 Task: Find connections with filter location Pereira Barreto with filter topic #coacheswith filter profile language Spanish with filter current company ABP Network with filter school Padmashree Dr D. Y. Patil Vidyapeeth with filter industry Electric Power Generation with filter service category Personal Injury Law with filter keywords title Phone Survey Conductor
Action: Mouse moved to (242, 337)
Screenshot: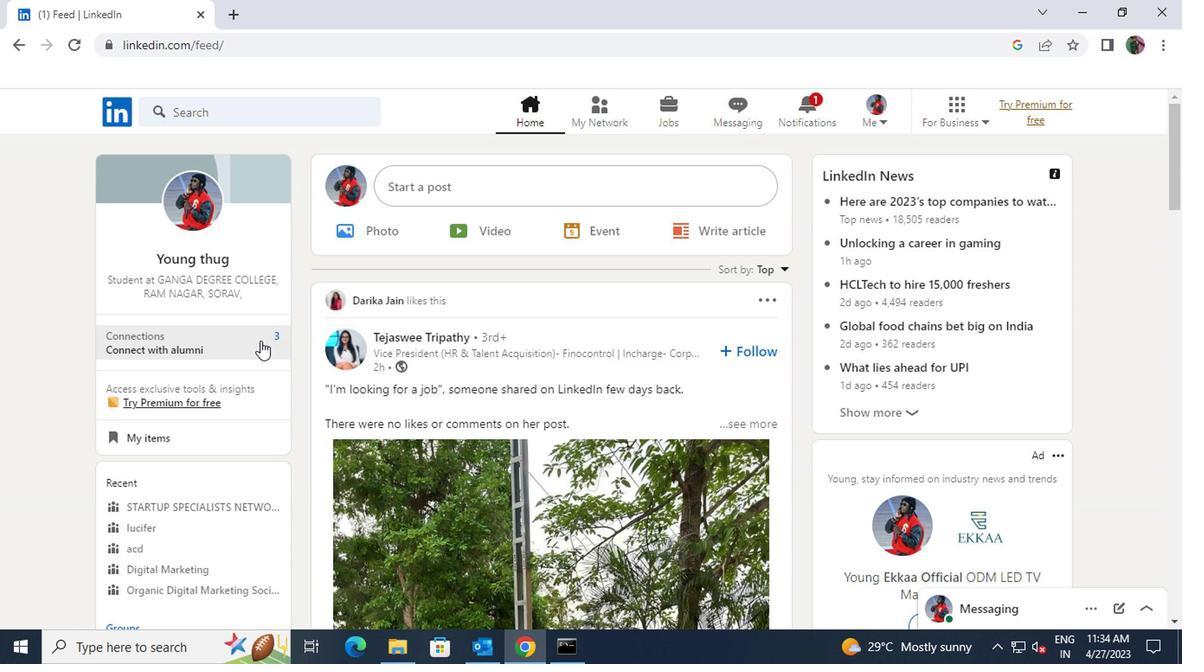 
Action: Mouse pressed left at (242, 337)
Screenshot: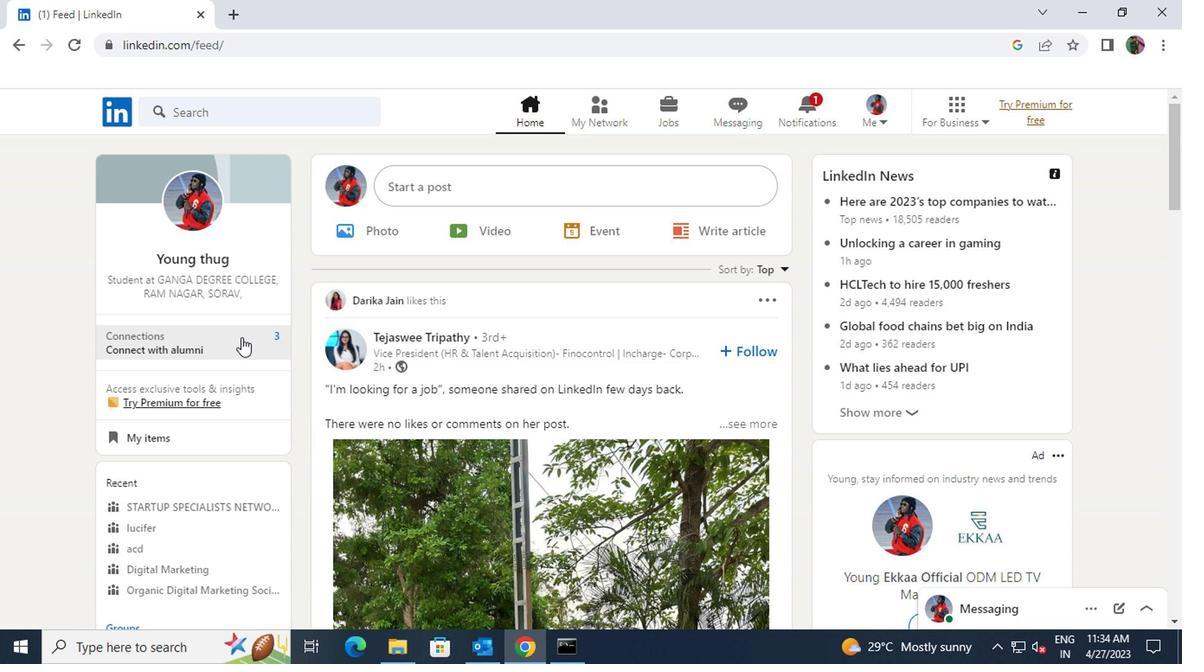 
Action: Mouse moved to (258, 200)
Screenshot: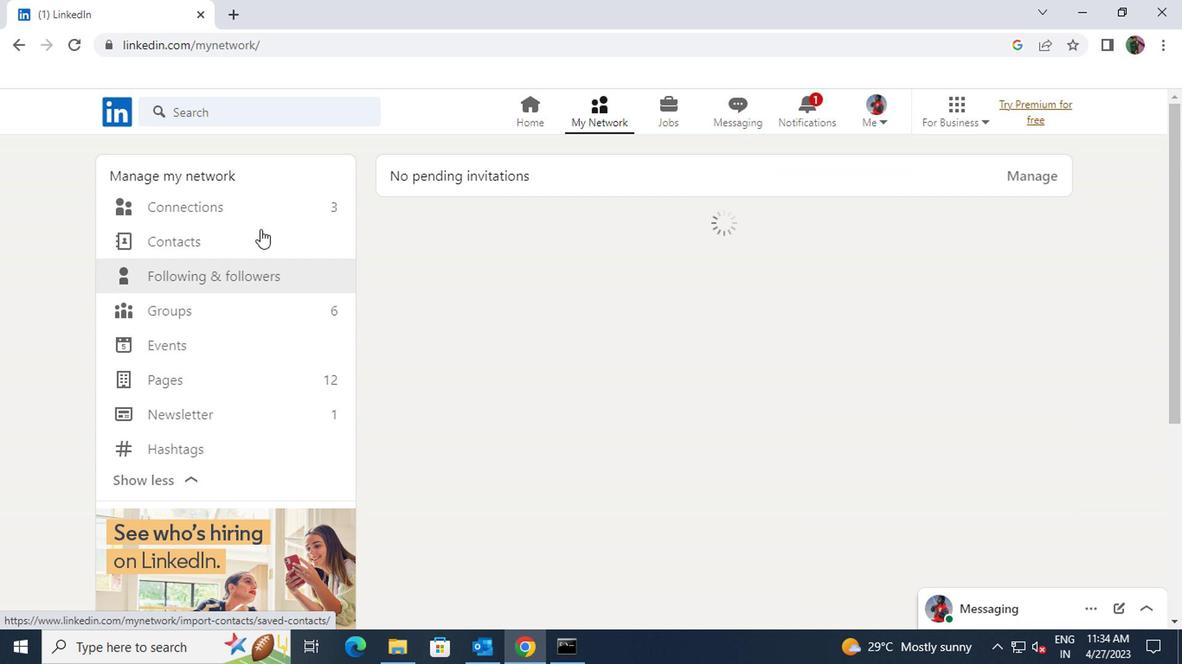 
Action: Mouse pressed left at (258, 200)
Screenshot: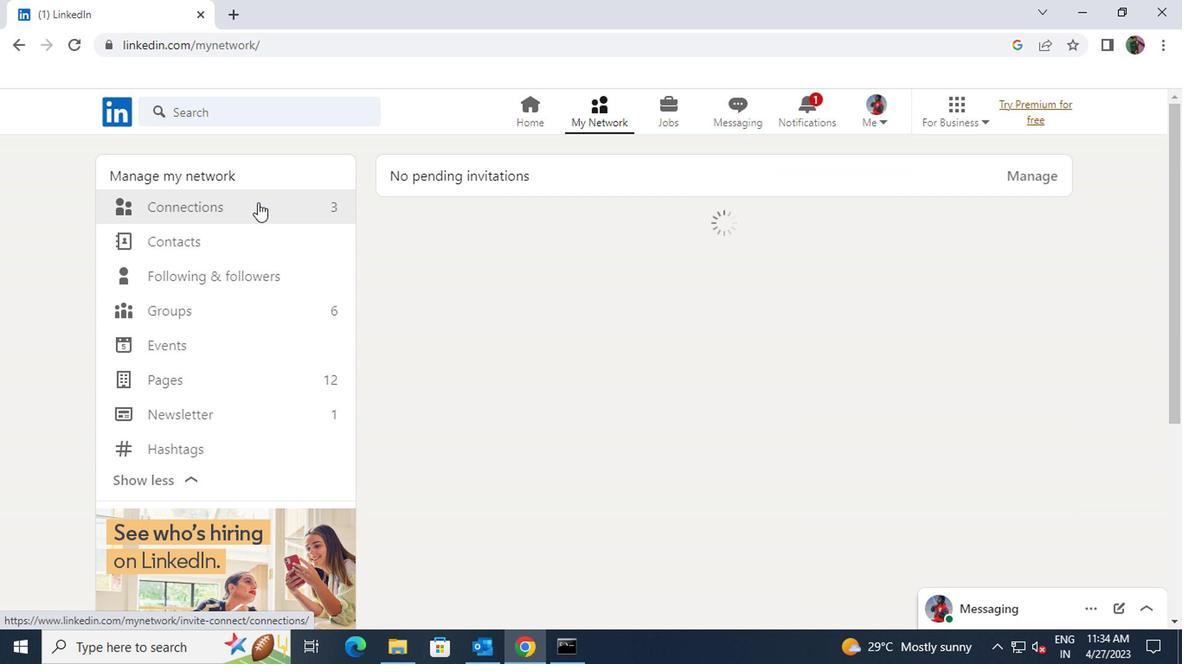 
Action: Mouse moved to (685, 207)
Screenshot: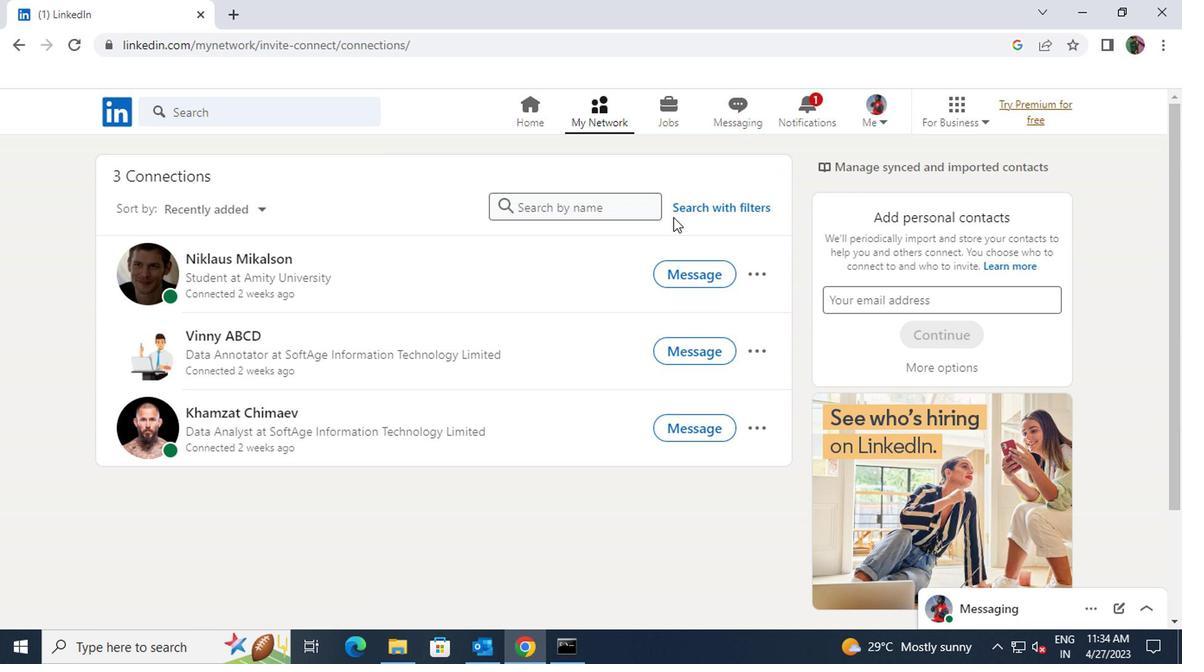 
Action: Mouse pressed left at (685, 207)
Screenshot: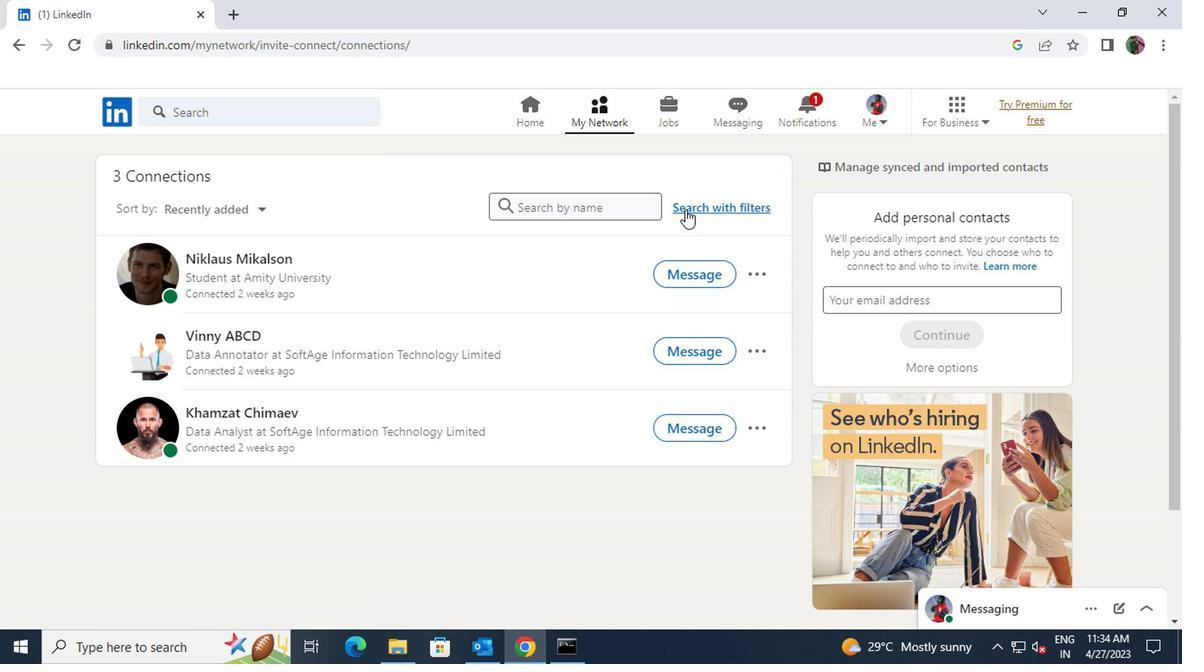 
Action: Mouse moved to (649, 158)
Screenshot: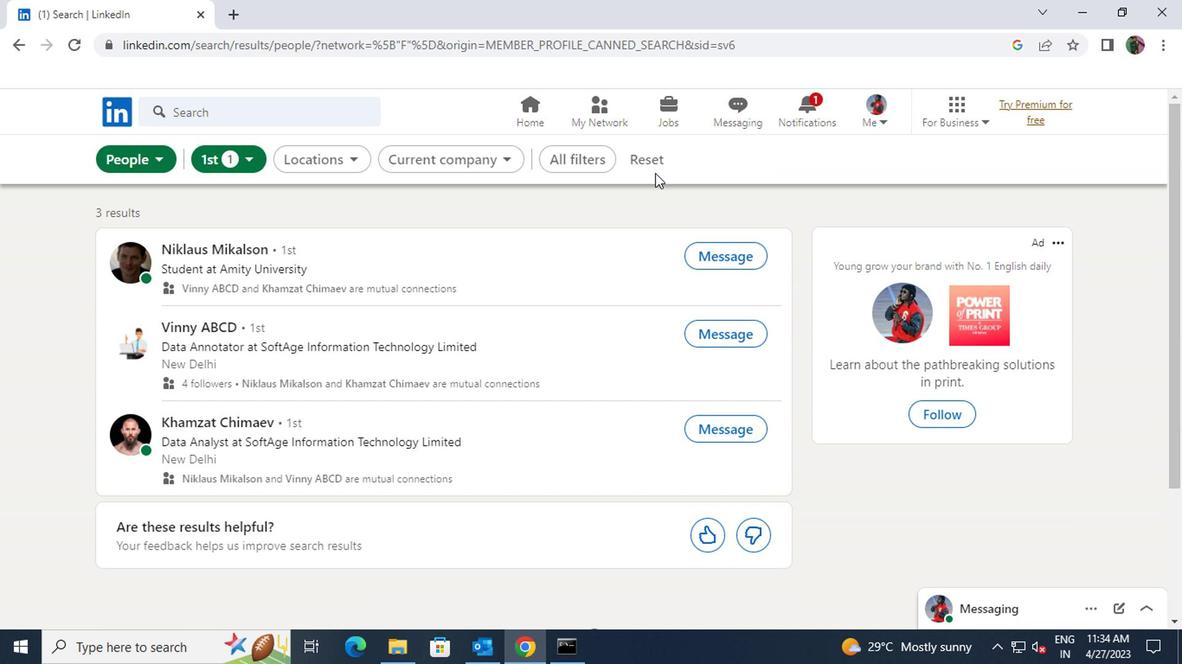 
Action: Mouse pressed left at (649, 158)
Screenshot: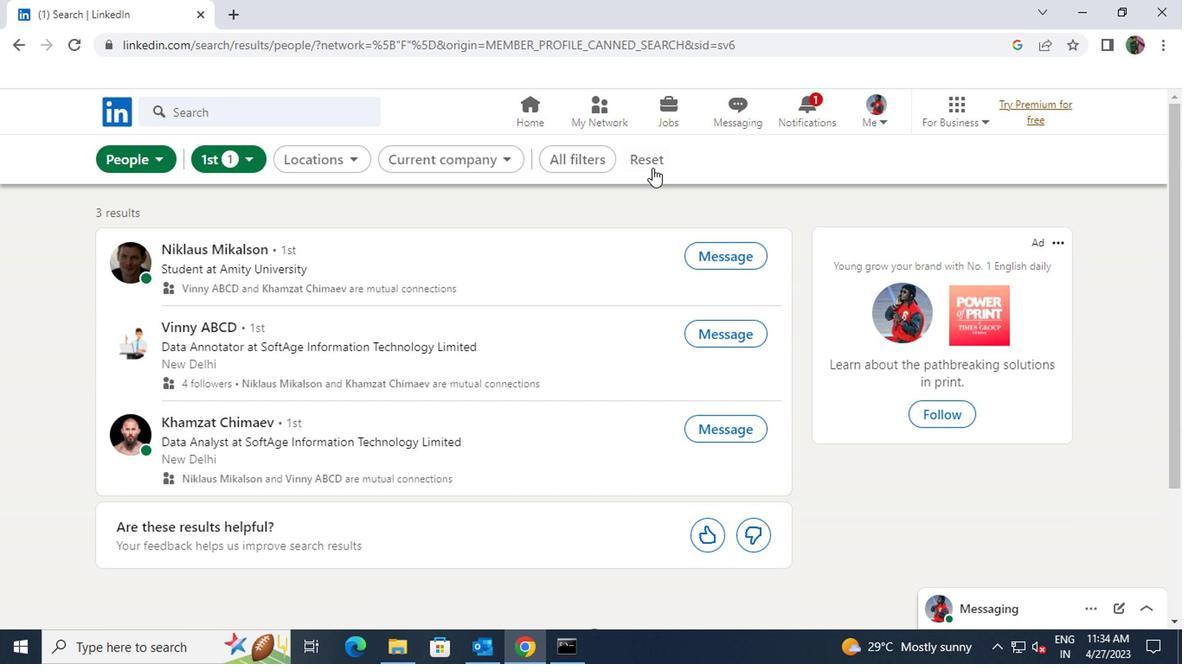 
Action: Mouse moved to (591, 156)
Screenshot: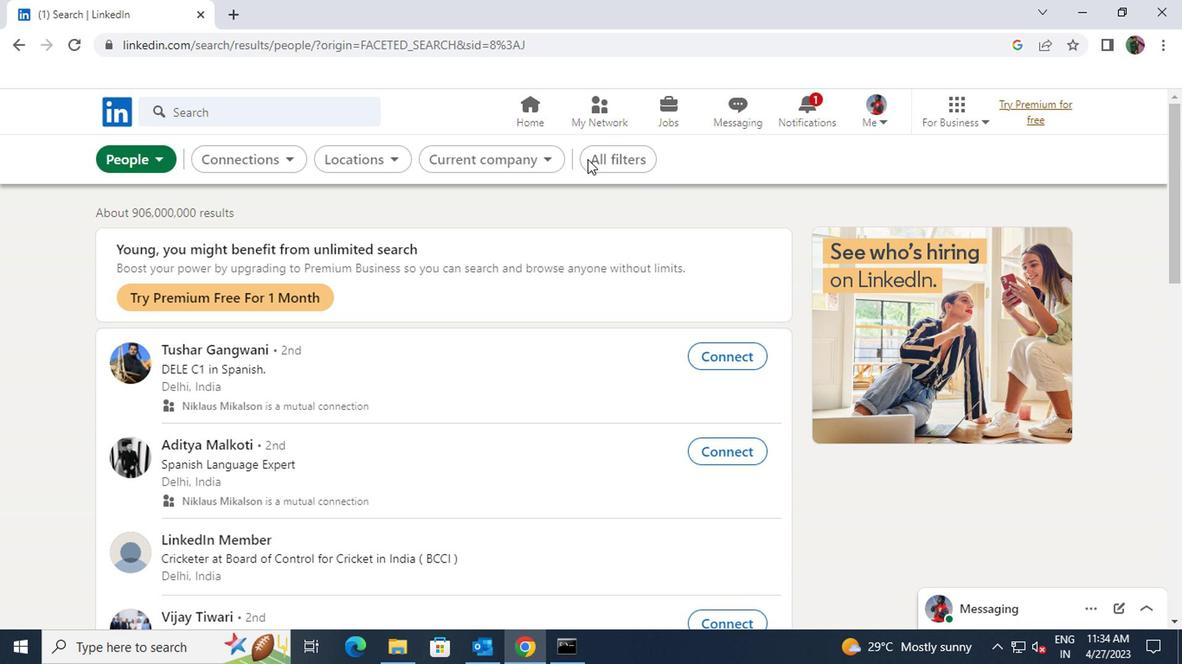 
Action: Mouse pressed left at (591, 156)
Screenshot: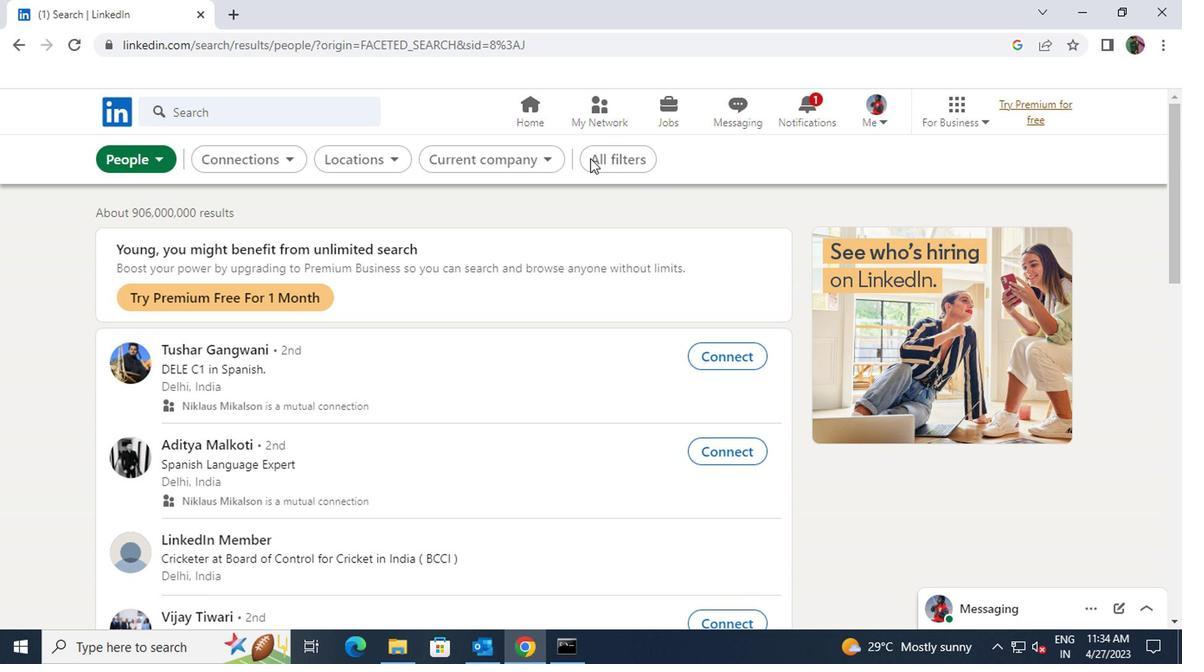 
Action: Mouse moved to (796, 362)
Screenshot: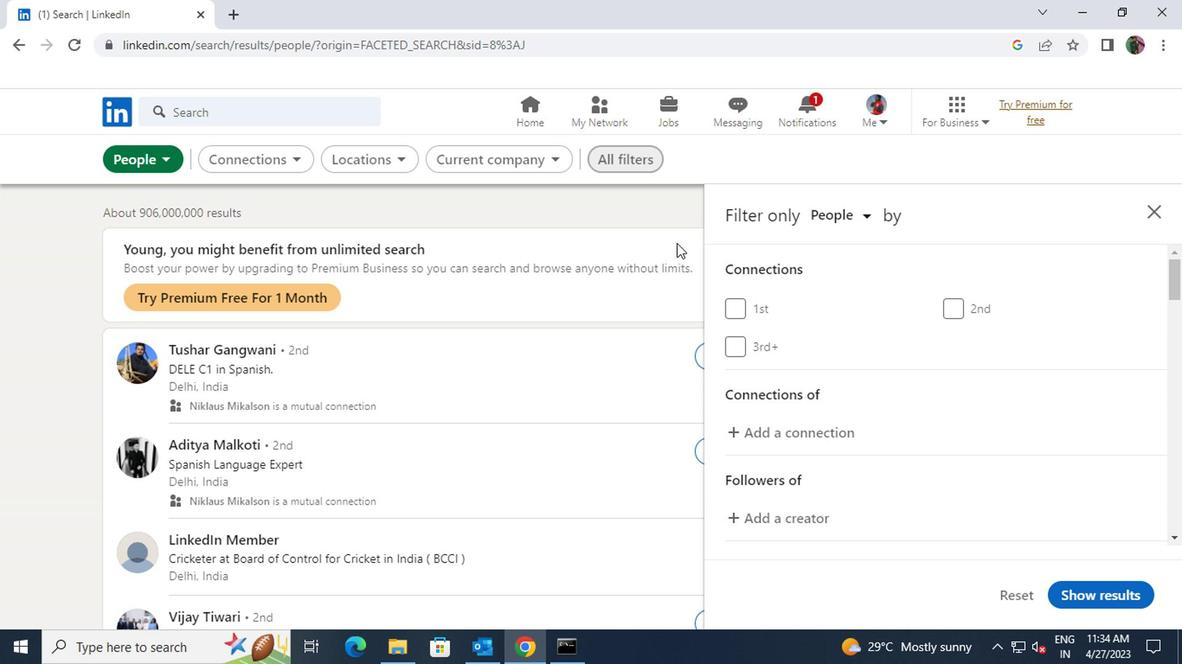 
Action: Mouse scrolled (796, 362) with delta (0, 0)
Screenshot: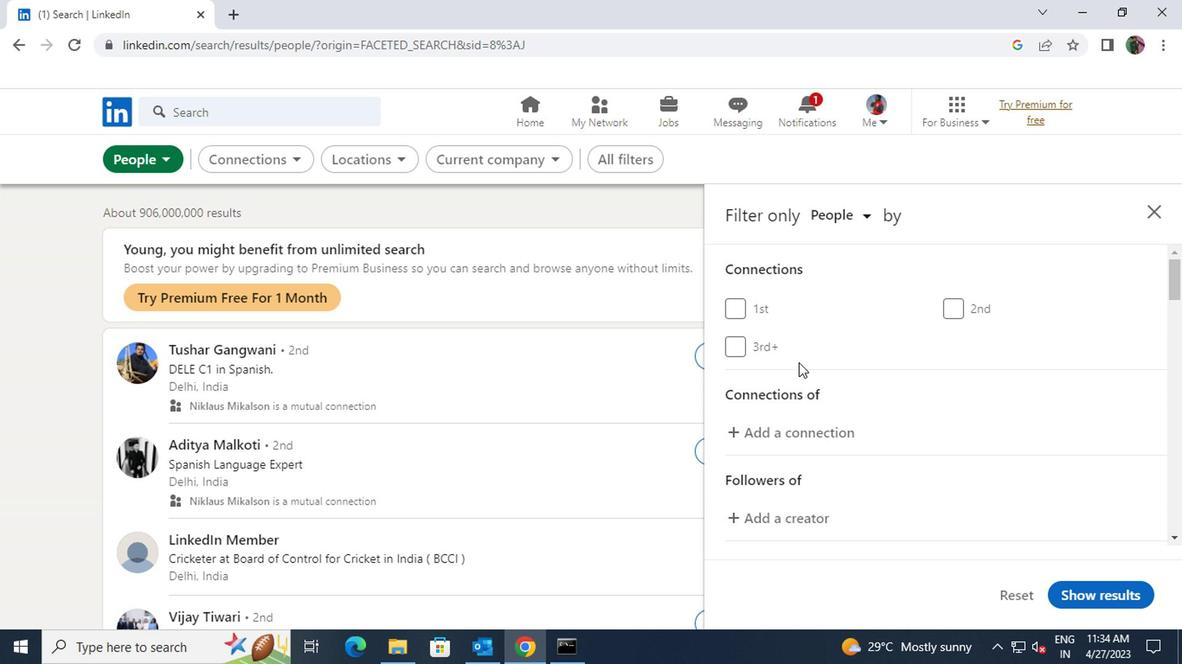 
Action: Mouse scrolled (796, 362) with delta (0, 0)
Screenshot: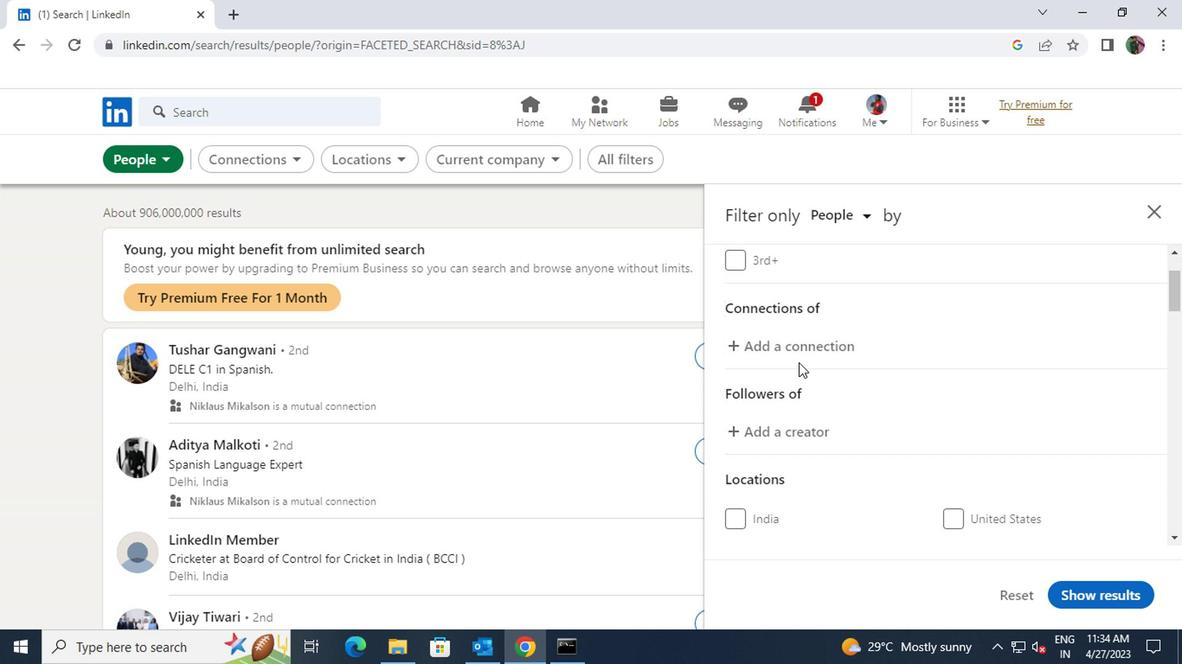 
Action: Mouse scrolled (796, 362) with delta (0, 0)
Screenshot: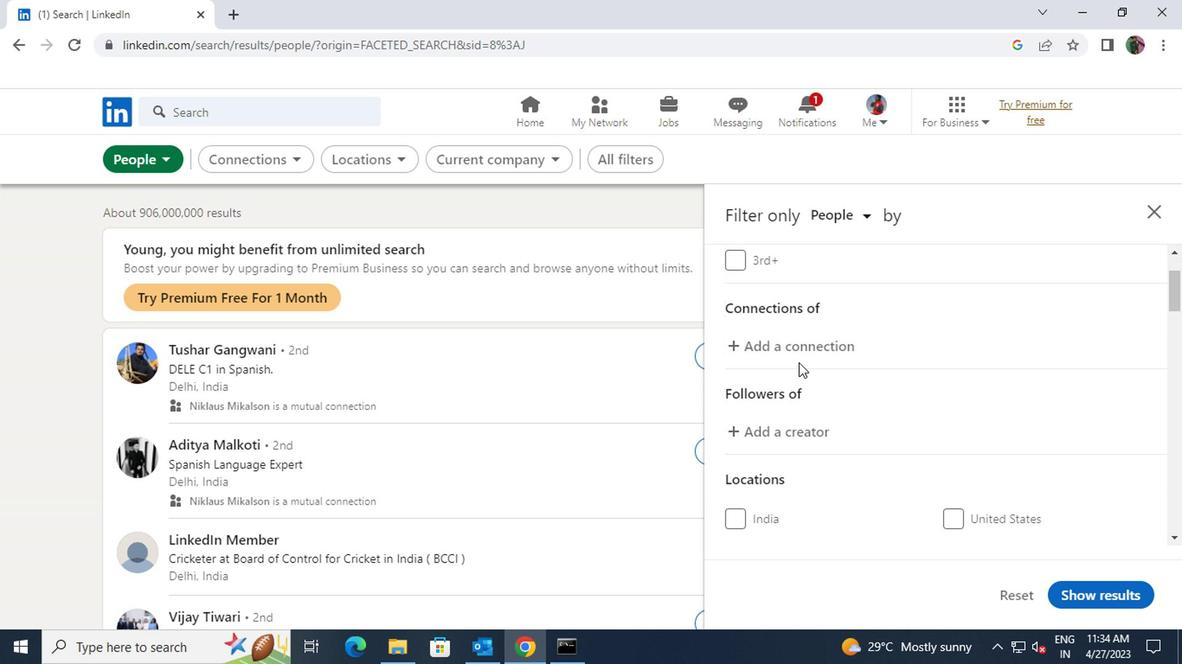 
Action: Mouse moved to (975, 417)
Screenshot: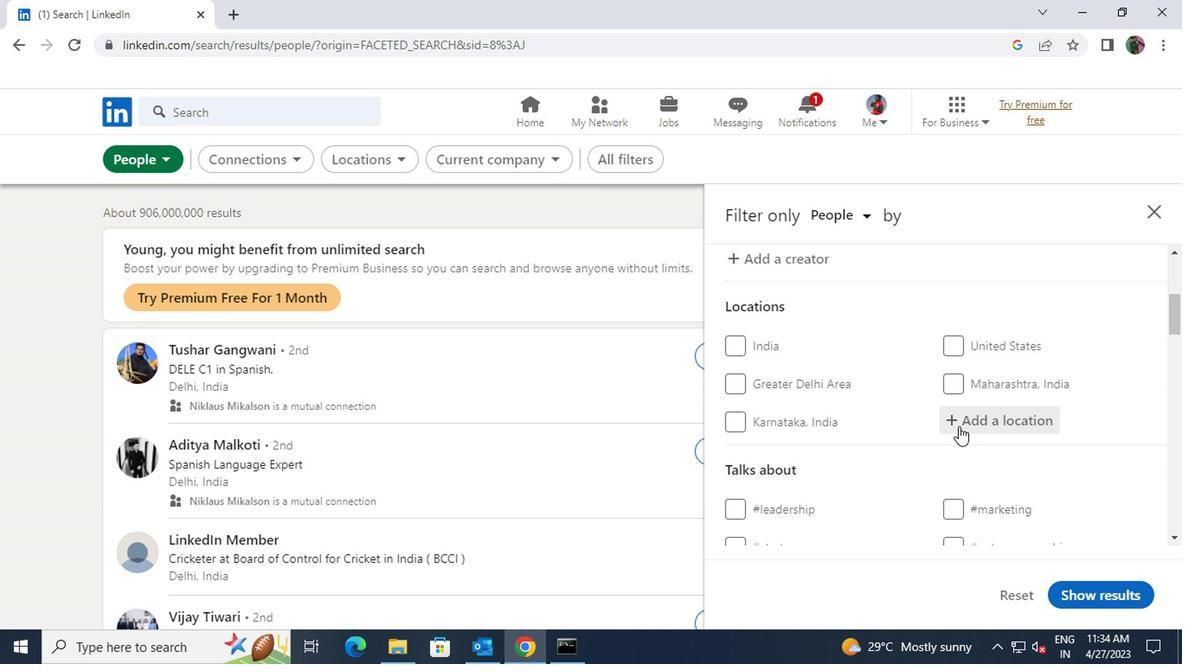 
Action: Mouse pressed left at (975, 417)
Screenshot: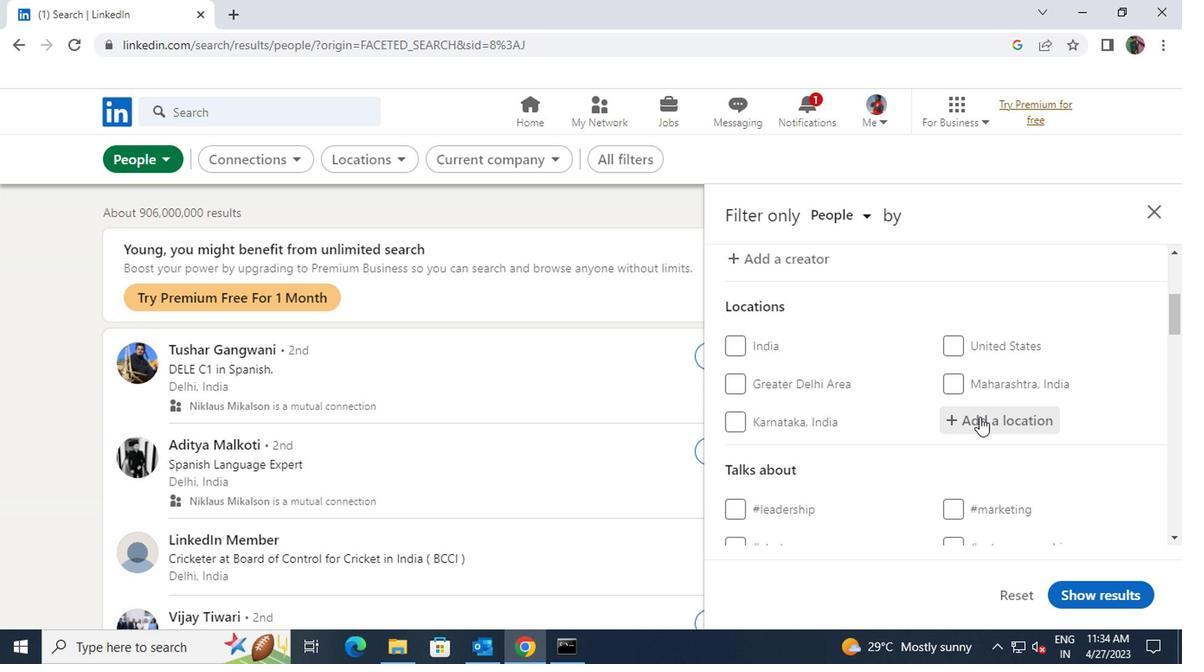 
Action: Mouse moved to (976, 417)
Screenshot: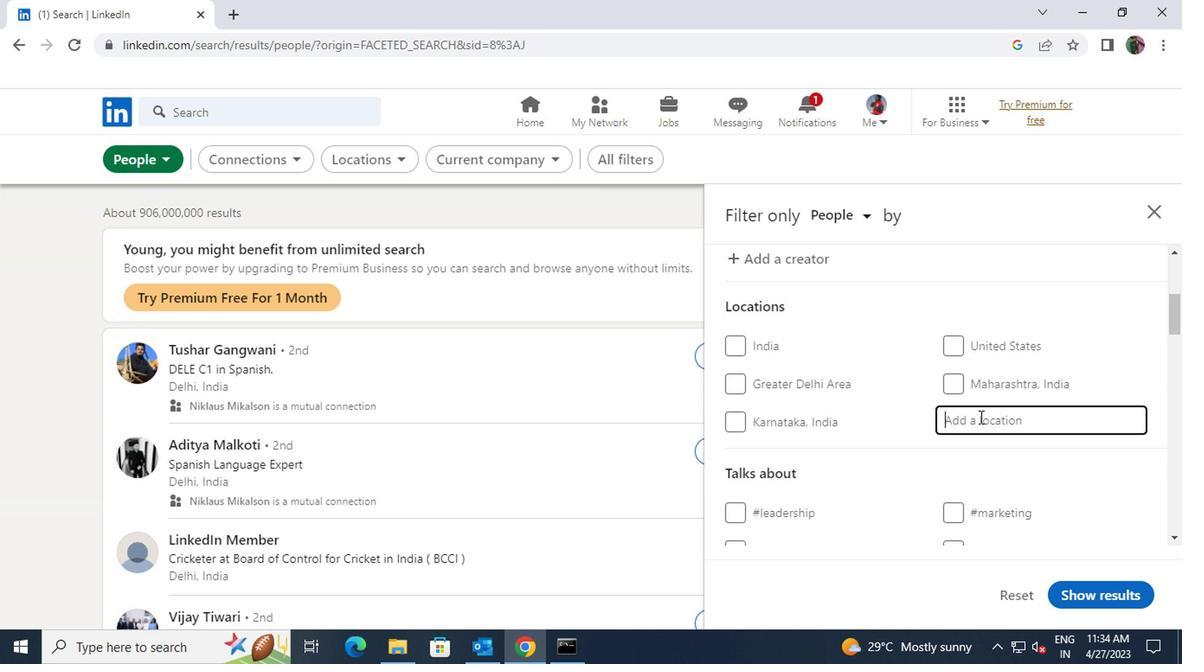 
Action: Key pressed <Key.shift>PERE
Screenshot: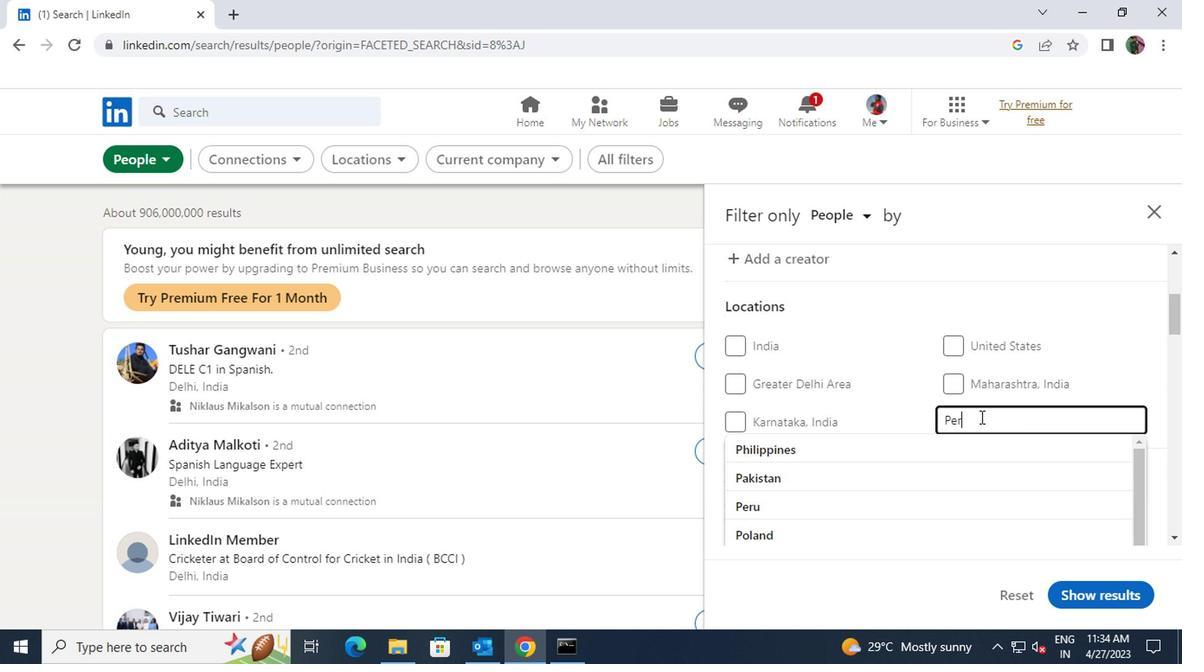 
Action: Mouse moved to (970, 450)
Screenshot: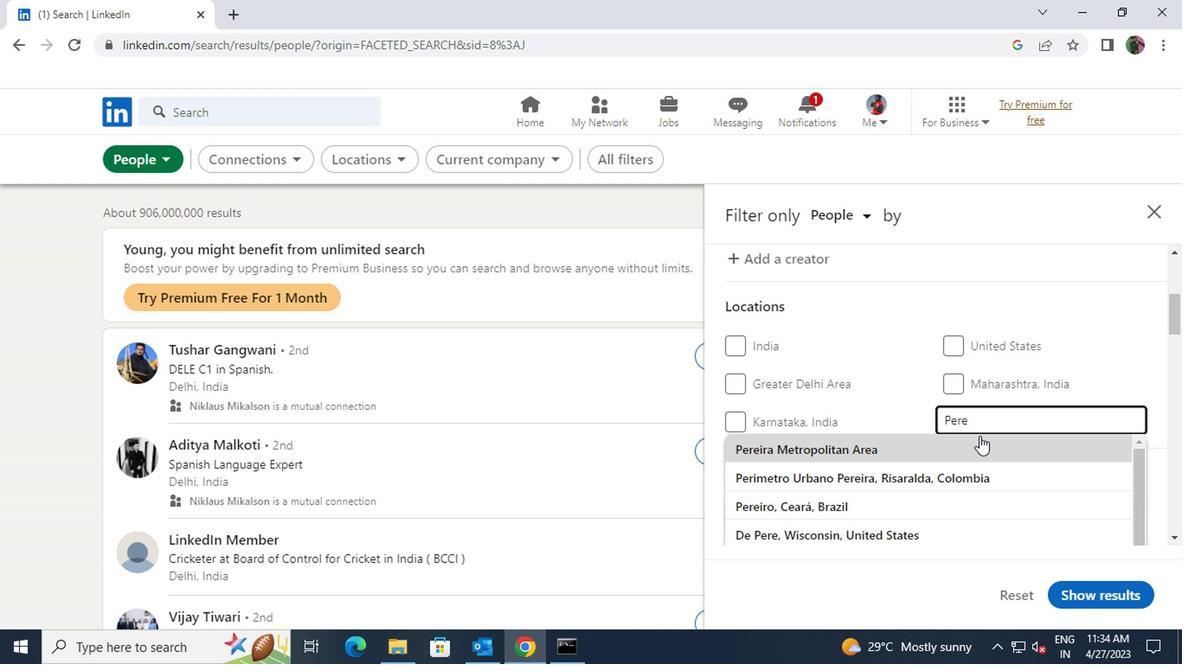 
Action: Mouse pressed left at (970, 450)
Screenshot: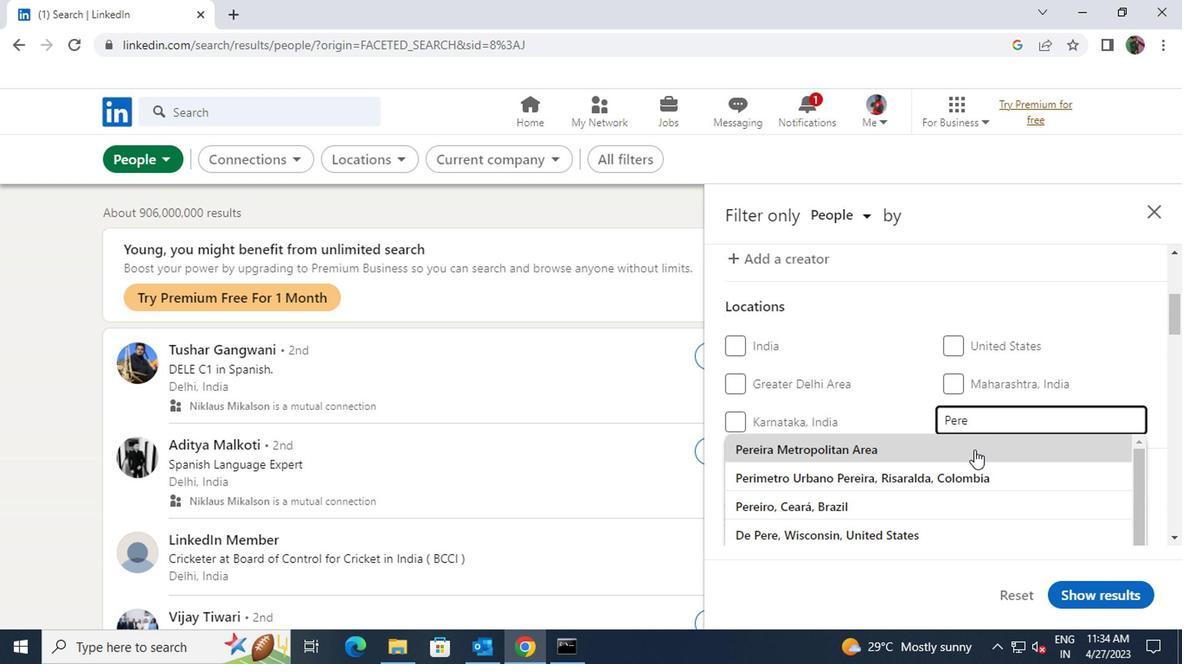 
Action: Mouse scrolled (970, 450) with delta (0, 0)
Screenshot: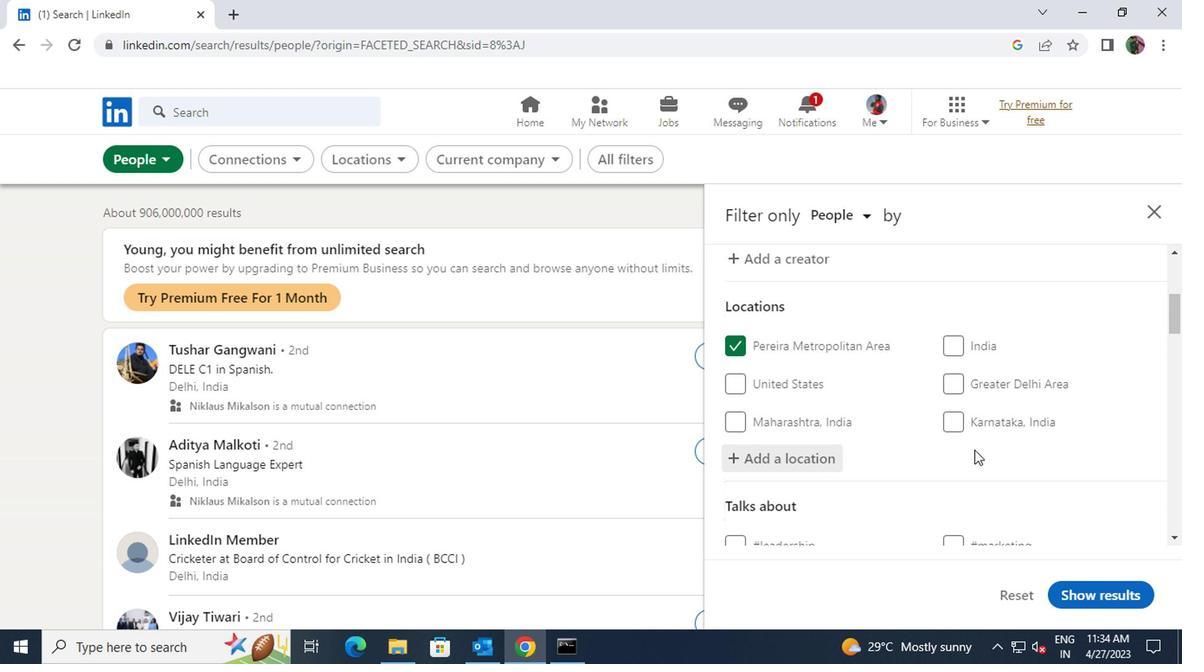 
Action: Mouse scrolled (970, 450) with delta (0, 0)
Screenshot: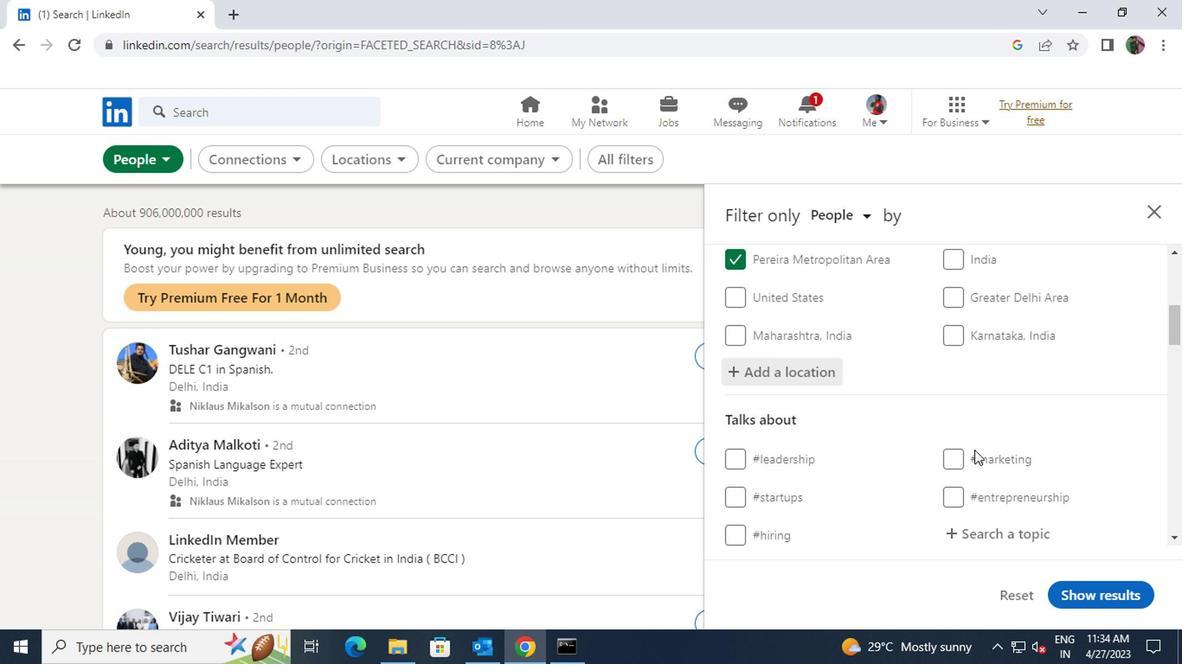 
Action: Mouse pressed left at (970, 450)
Screenshot: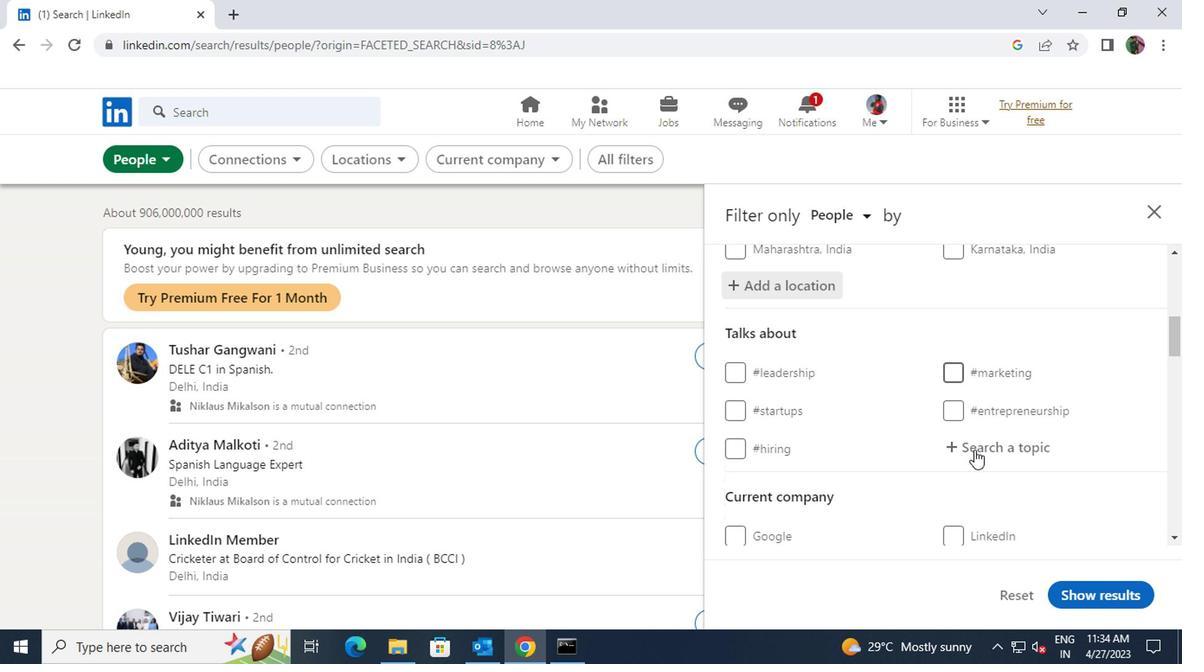 
Action: Key pressed <Key.shift><Key.shift><Key.shift>#<Key.shift>COACHESWITH
Screenshot: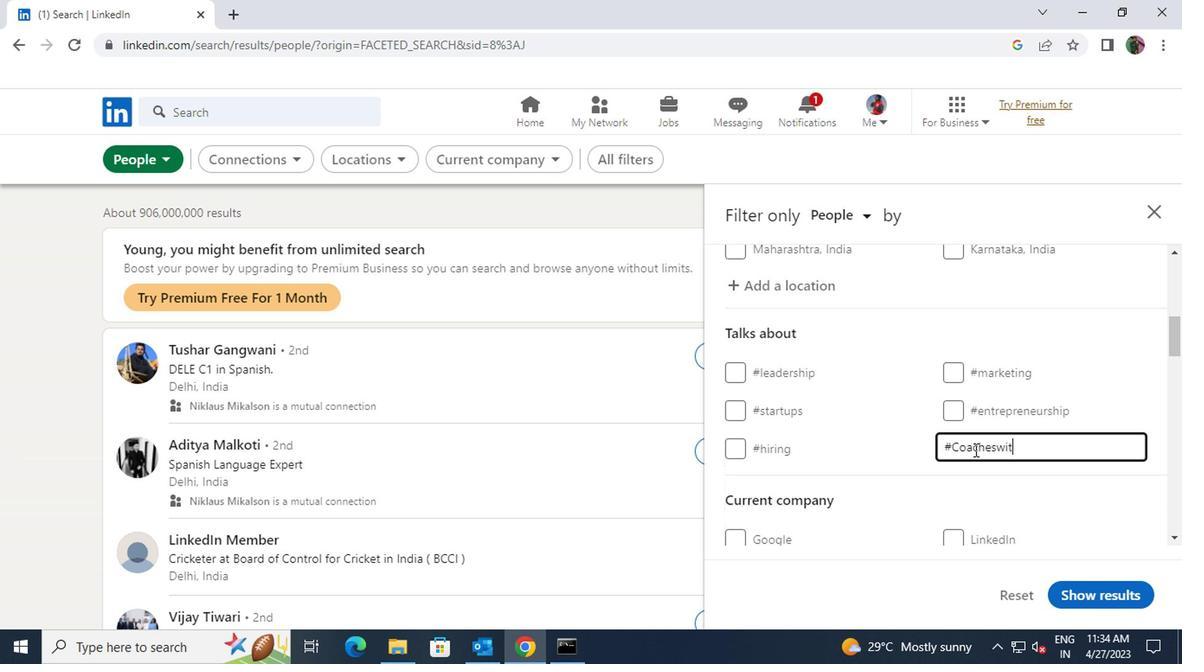 
Action: Mouse scrolled (970, 450) with delta (0, 0)
Screenshot: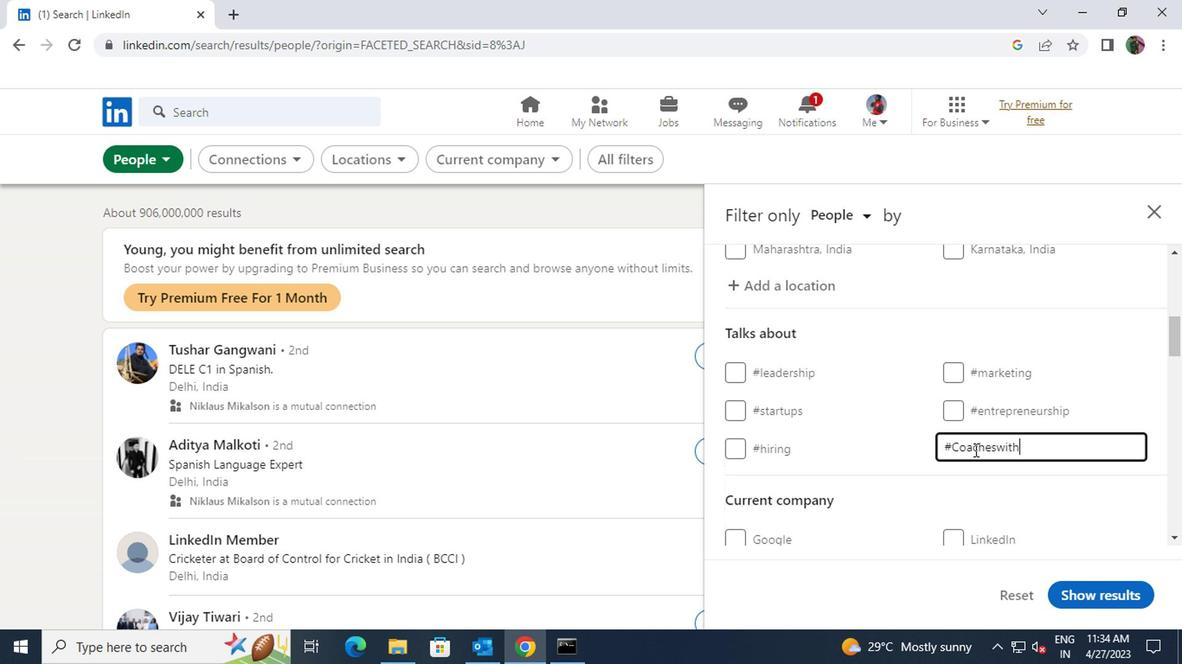 
Action: Mouse scrolled (970, 450) with delta (0, 0)
Screenshot: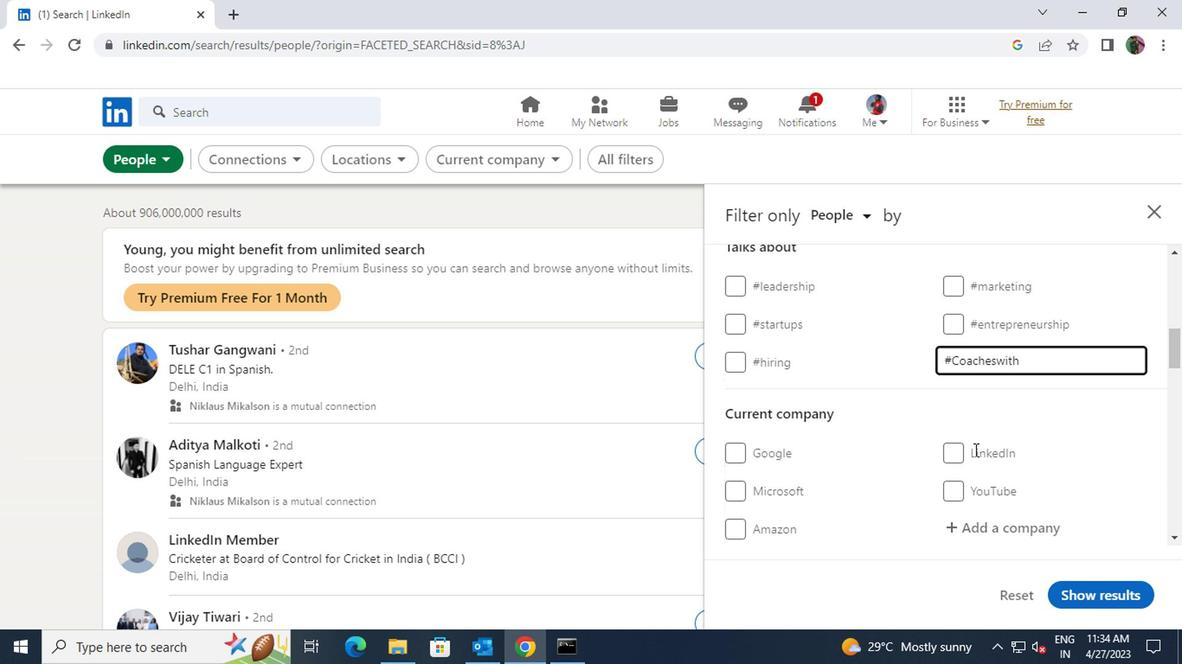 
Action: Mouse moved to (970, 445)
Screenshot: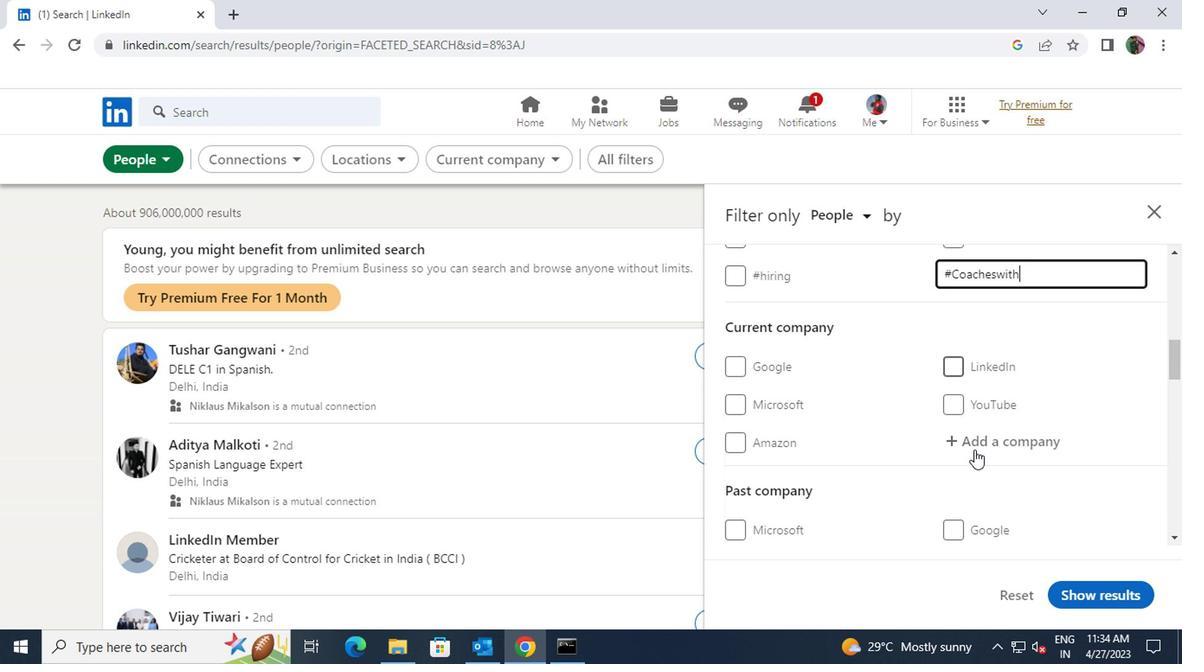 
Action: Mouse pressed left at (970, 445)
Screenshot: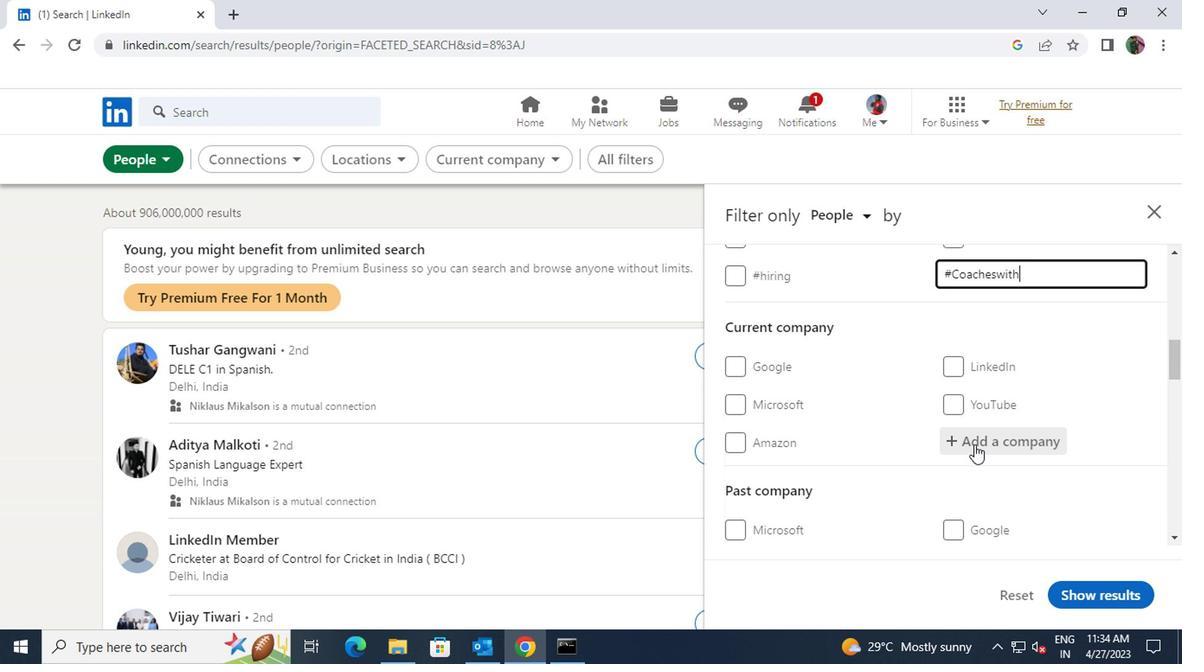 
Action: Key pressed <Key.shift>ABP
Screenshot: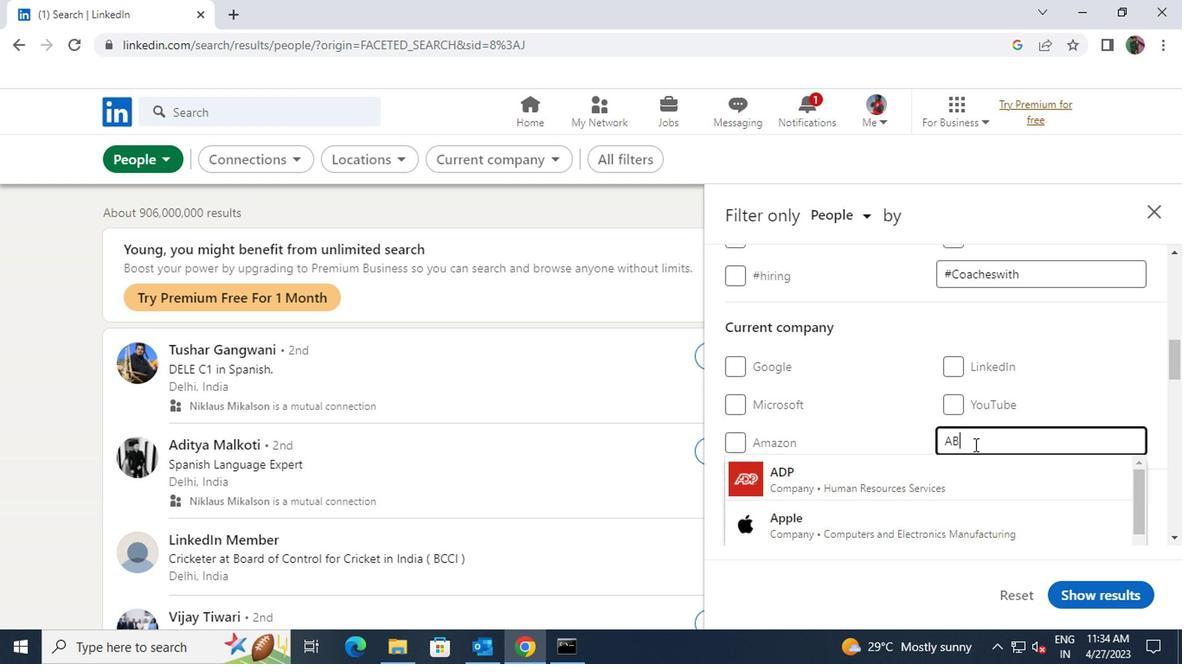 
Action: Mouse moved to (958, 487)
Screenshot: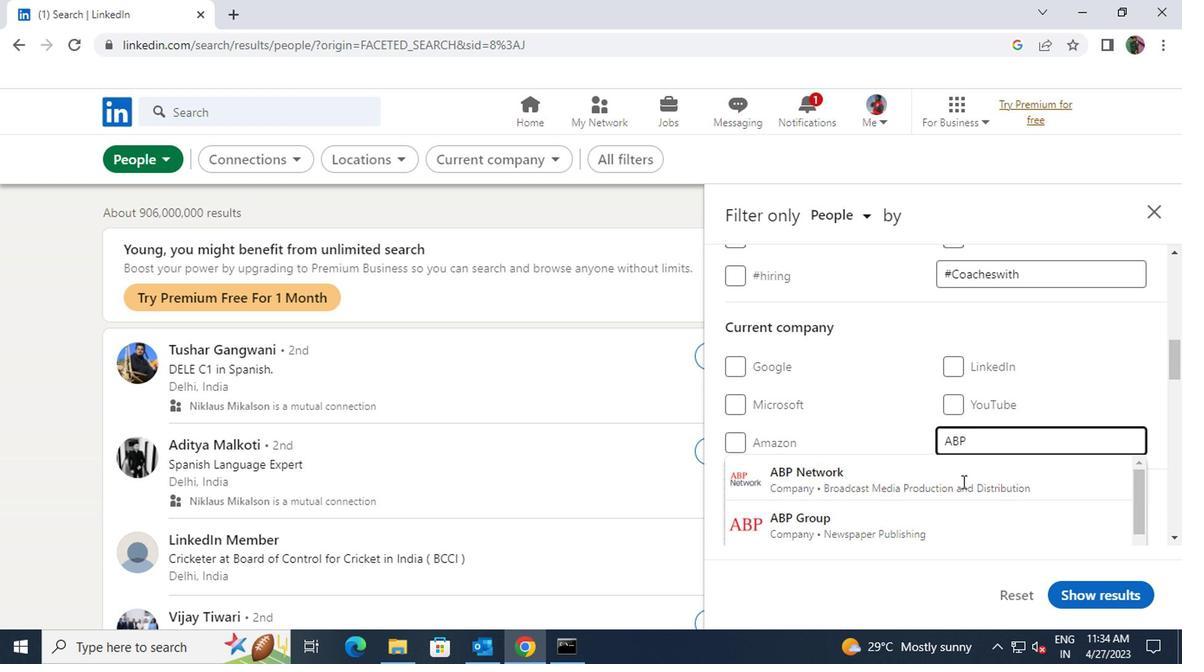 
Action: Mouse pressed left at (958, 487)
Screenshot: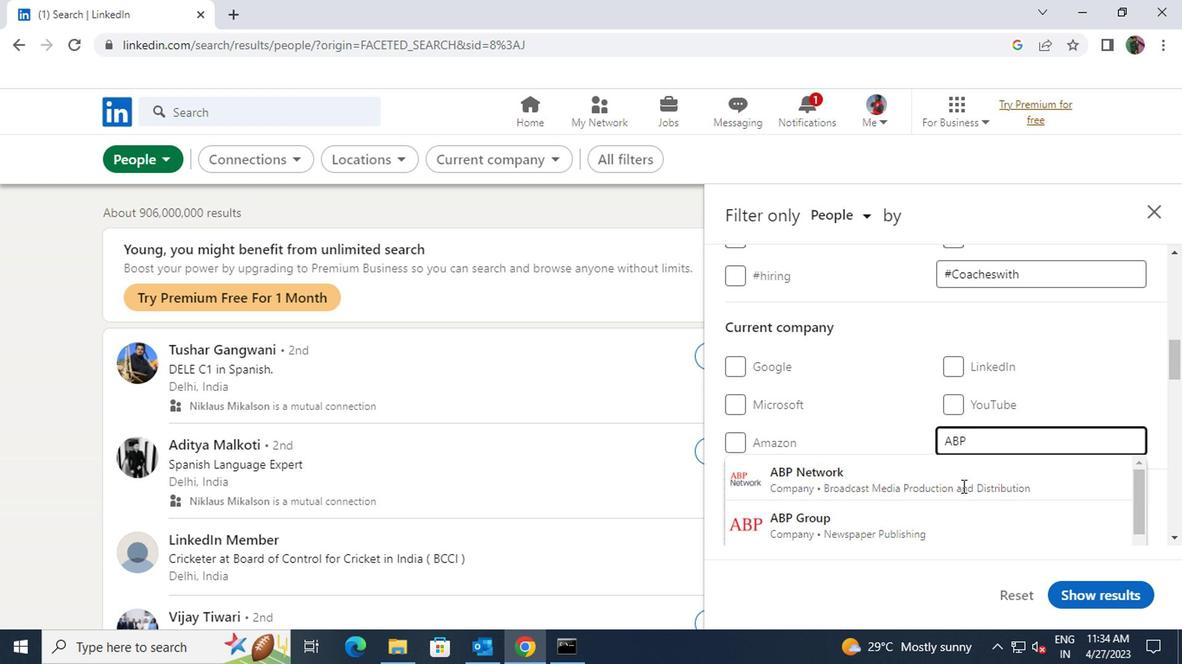 
Action: Mouse scrolled (958, 486) with delta (0, -1)
Screenshot: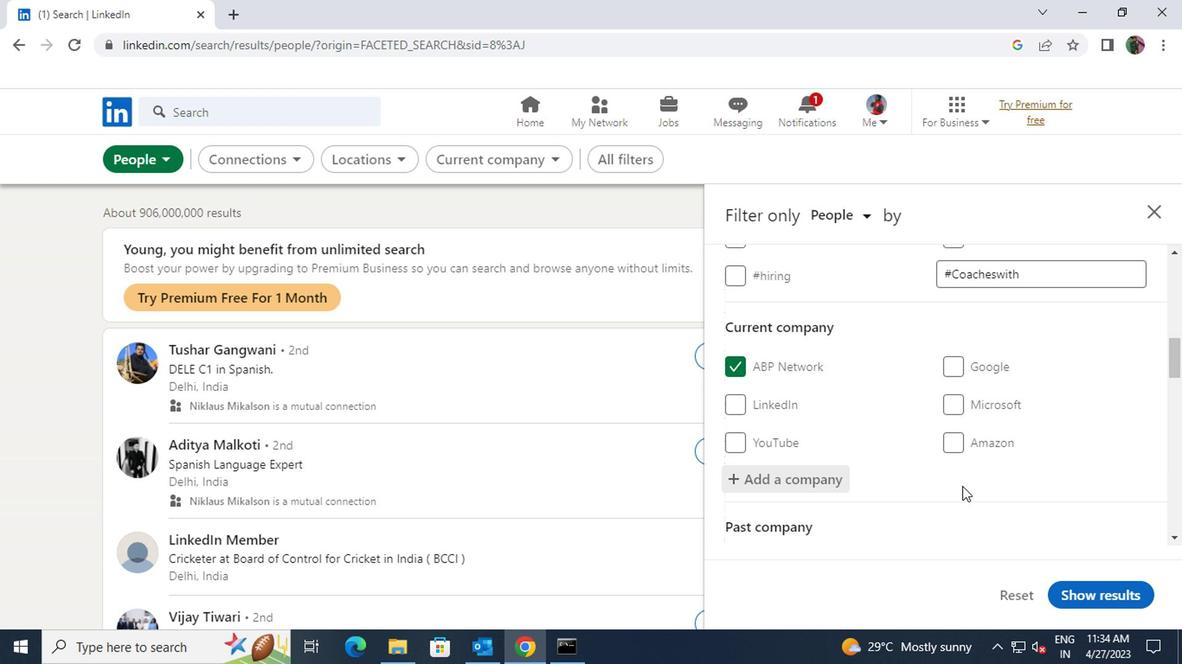 
Action: Mouse scrolled (958, 486) with delta (0, -1)
Screenshot: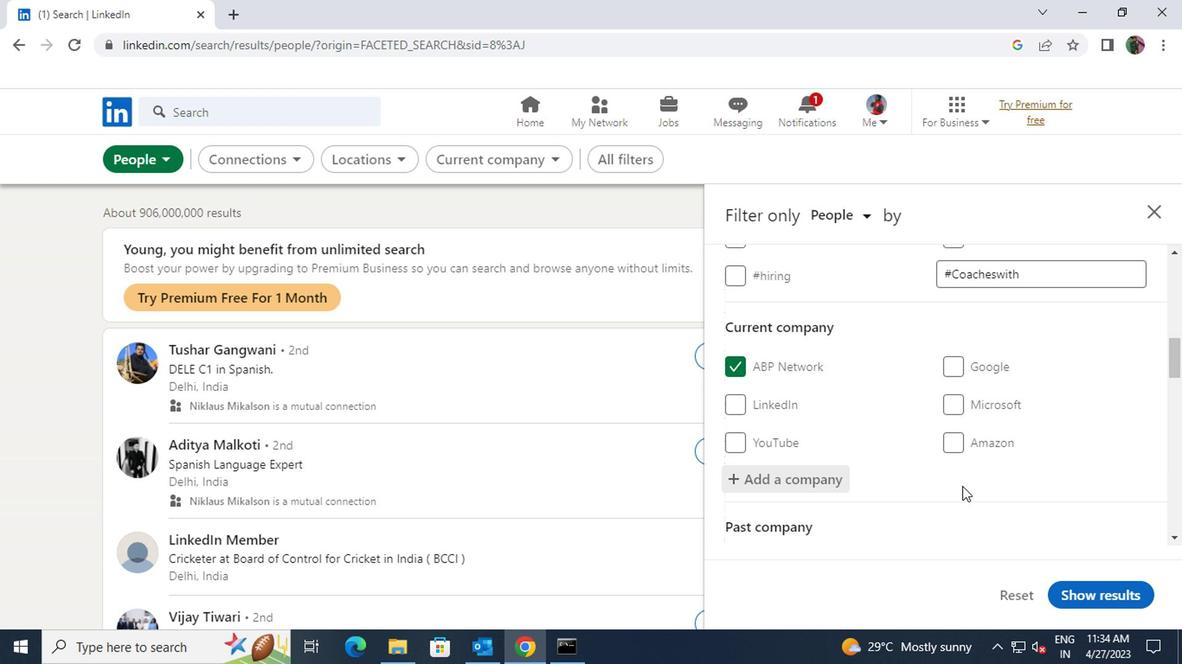 
Action: Mouse scrolled (958, 486) with delta (0, -1)
Screenshot: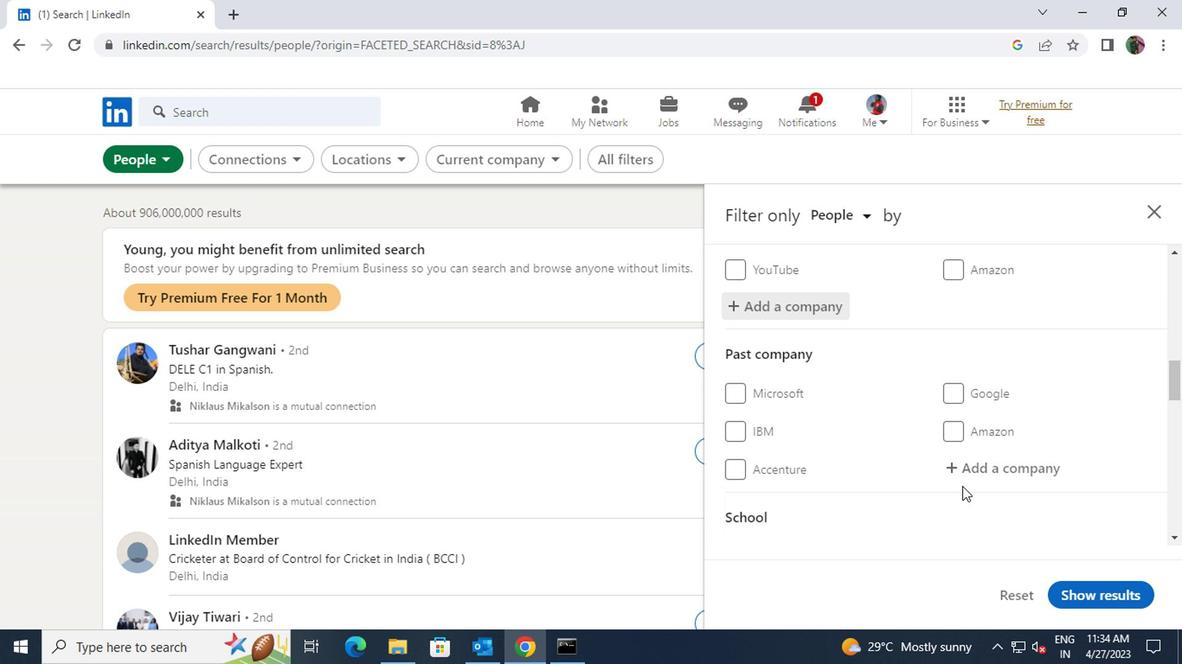 
Action: Mouse scrolled (958, 486) with delta (0, -1)
Screenshot: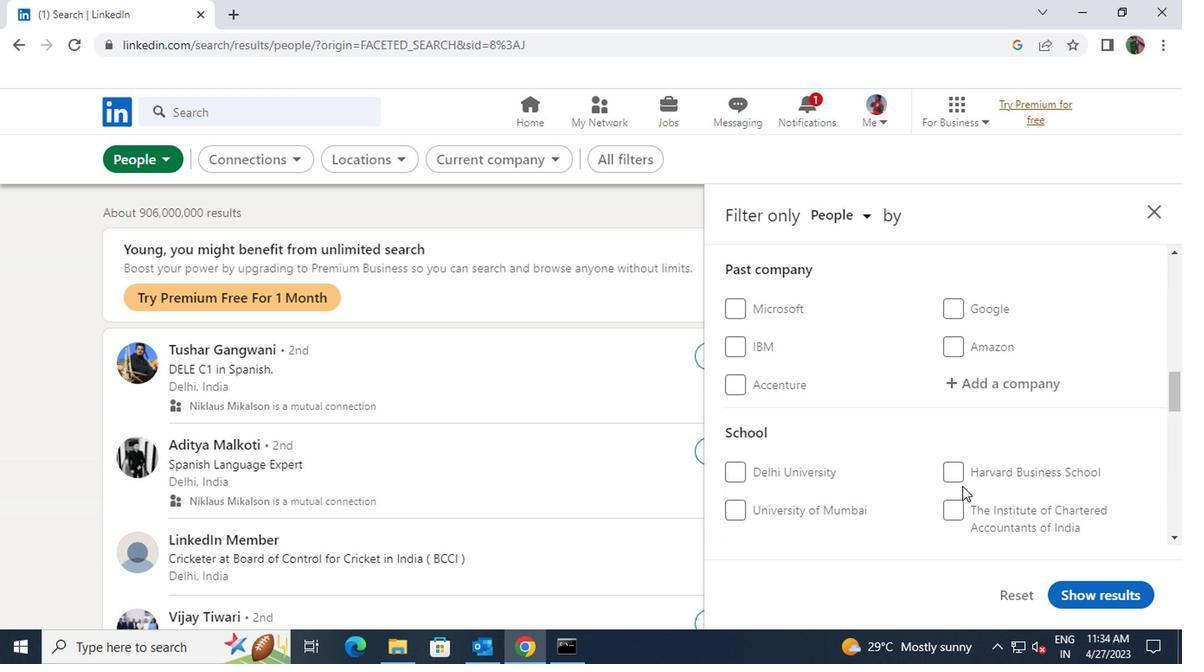 
Action: Mouse moved to (958, 479)
Screenshot: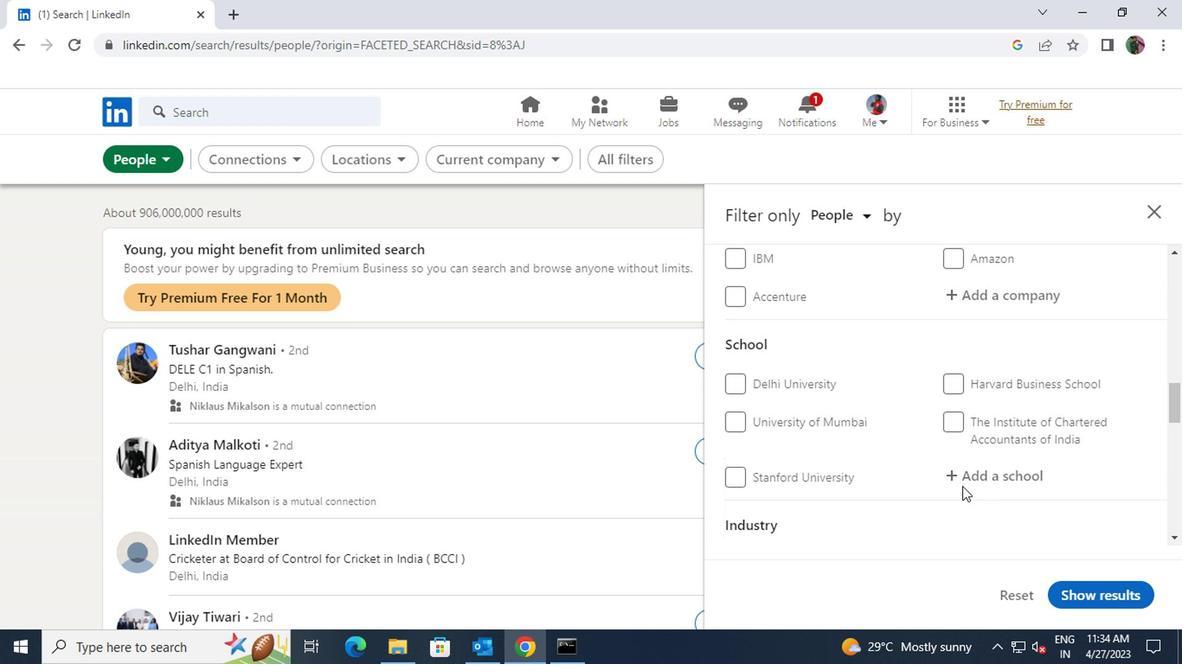 
Action: Mouse pressed left at (958, 479)
Screenshot: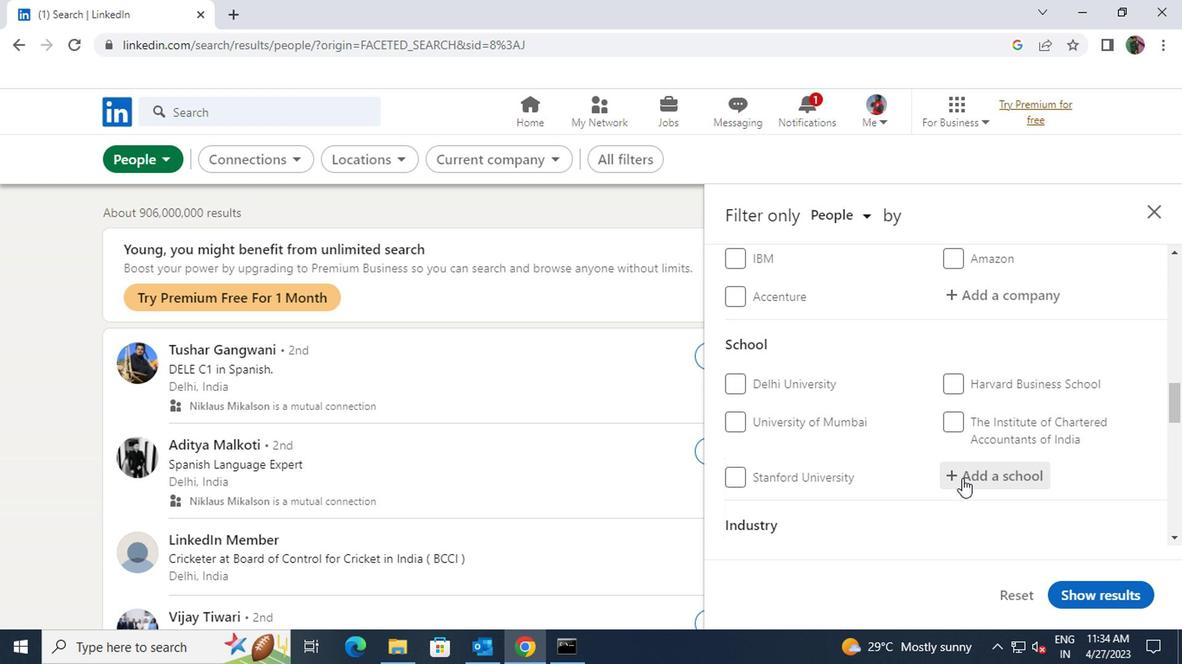 
Action: Key pressed <Key.shift>PADM
Screenshot: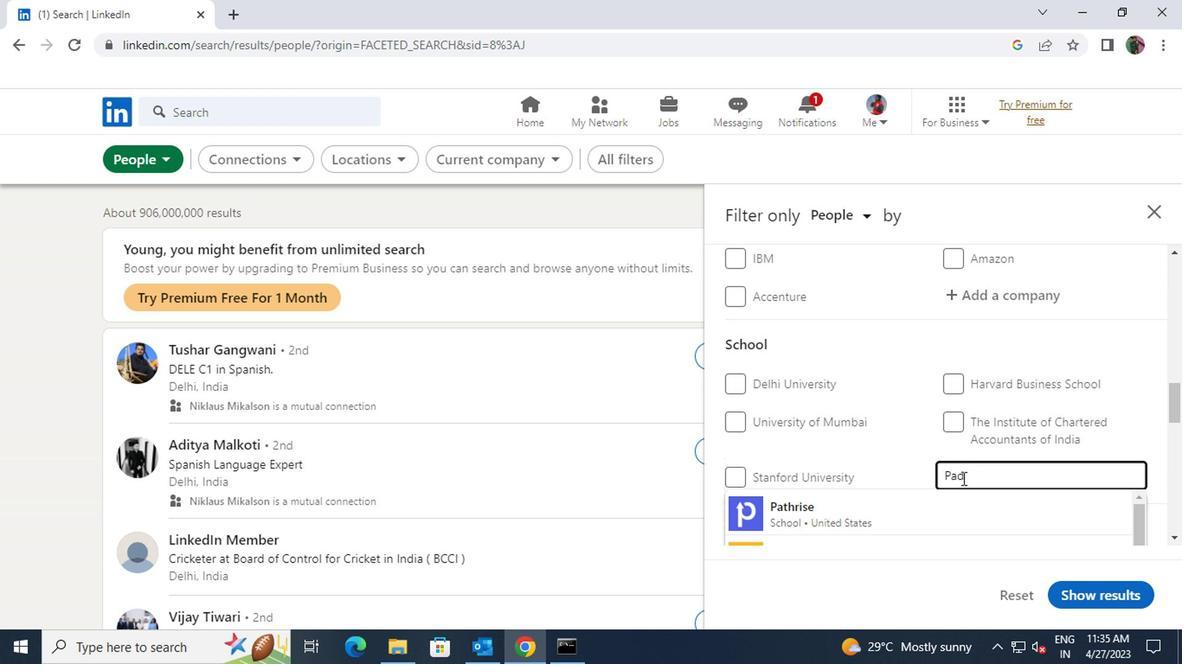 
Action: Mouse moved to (946, 503)
Screenshot: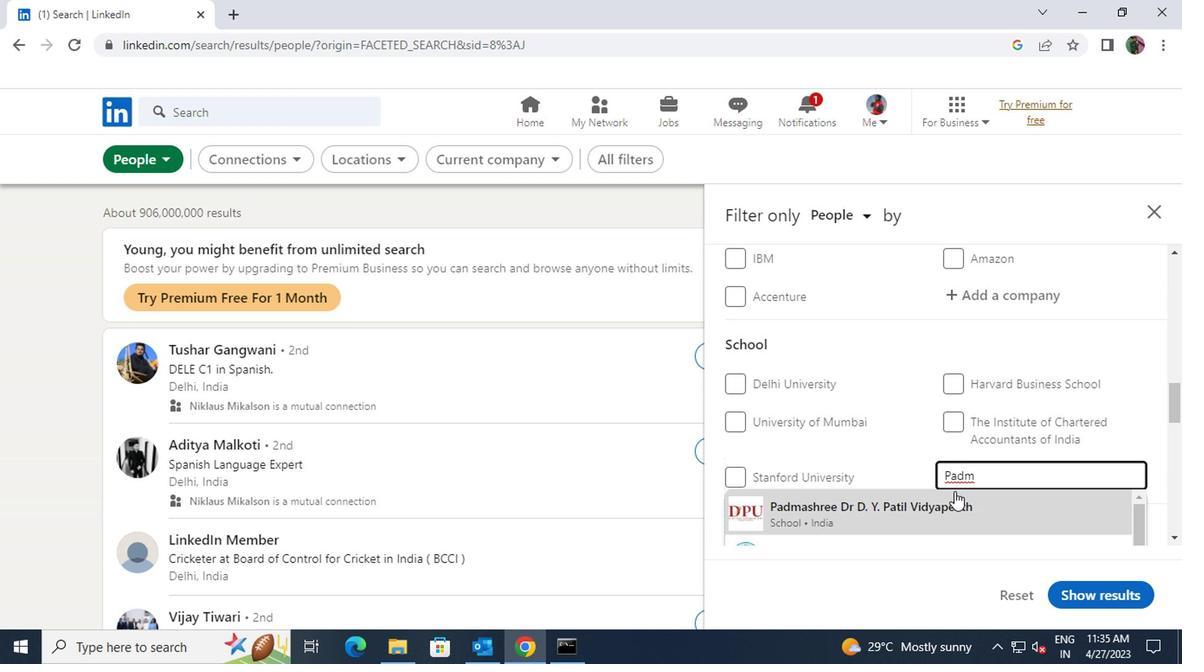
Action: Mouse pressed left at (946, 503)
Screenshot: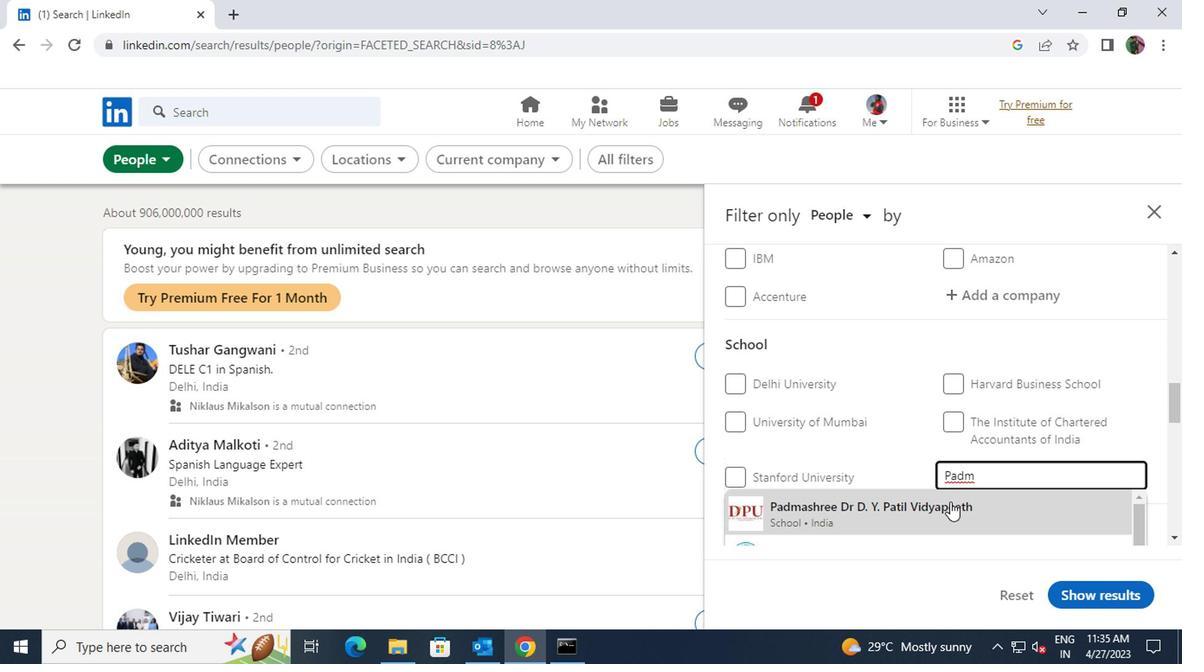 
Action: Mouse scrolled (946, 502) with delta (0, 0)
Screenshot: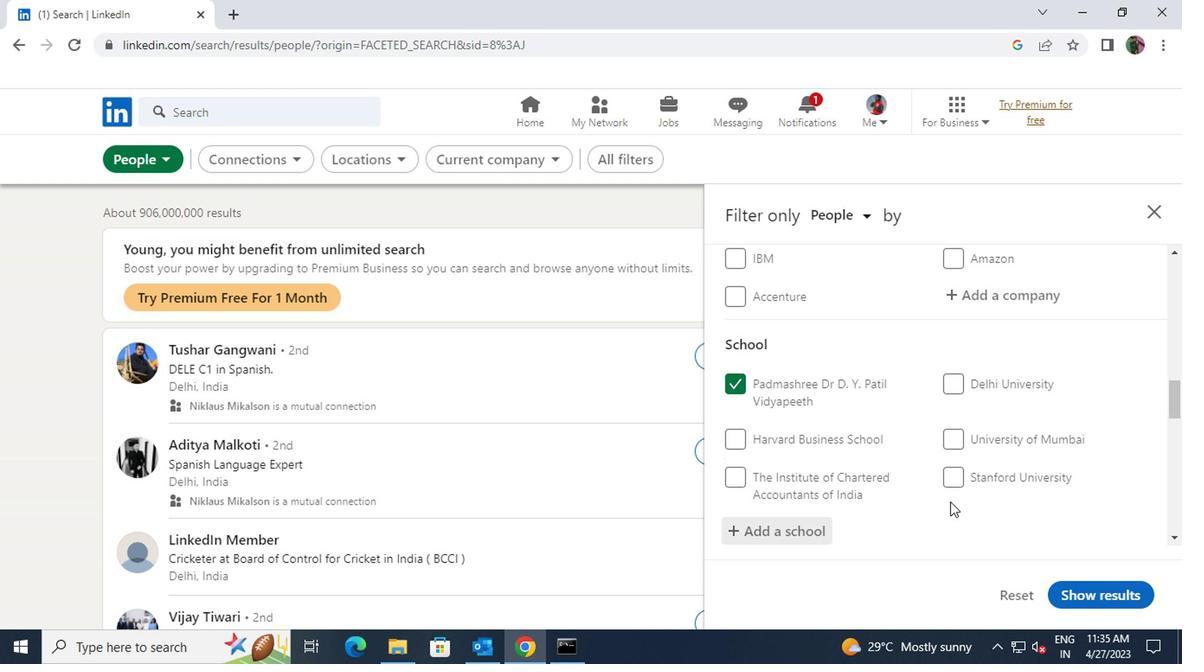 
Action: Mouse scrolled (946, 502) with delta (0, 0)
Screenshot: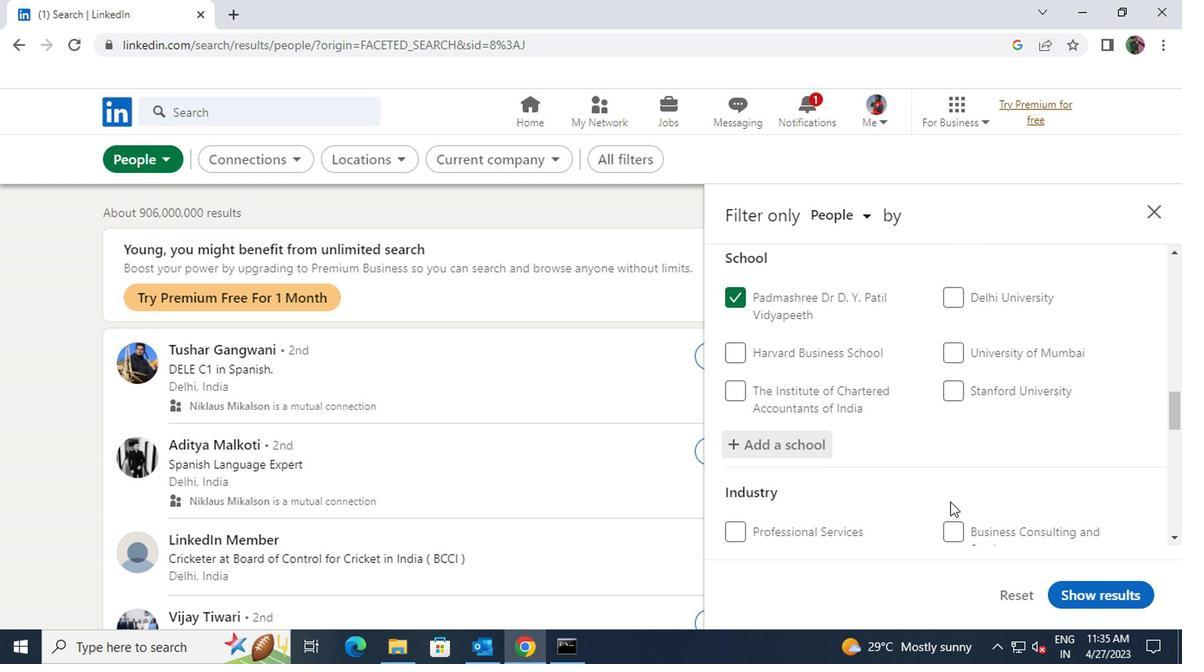 
Action: Mouse scrolled (946, 502) with delta (0, 0)
Screenshot: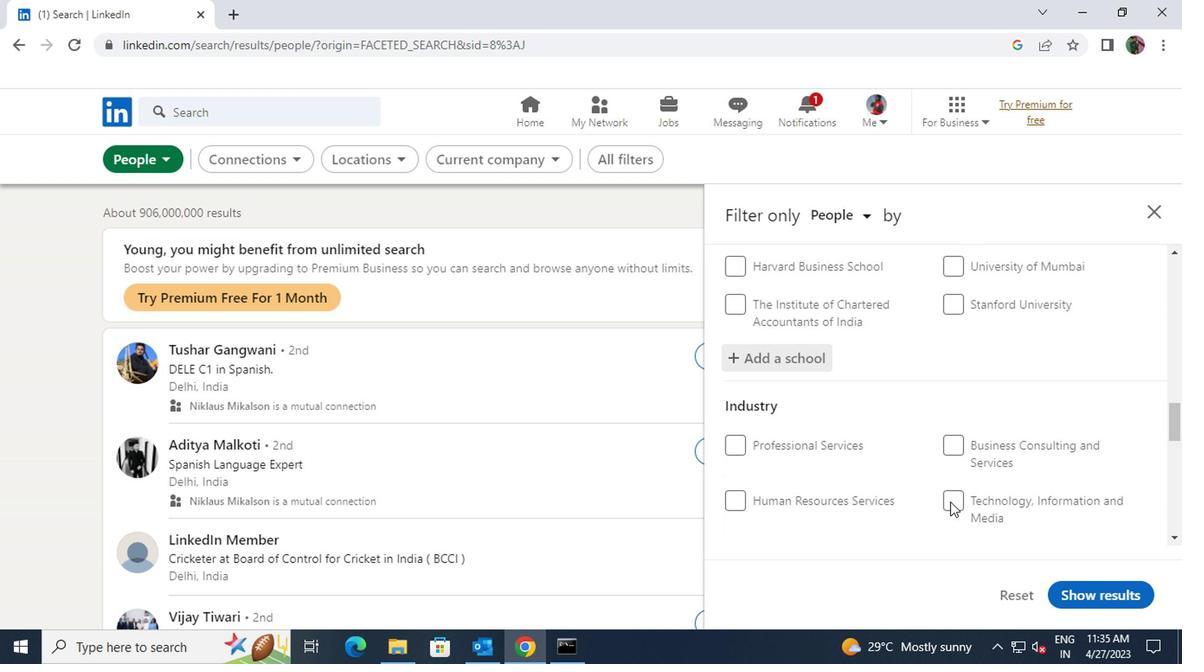 
Action: Mouse moved to (958, 475)
Screenshot: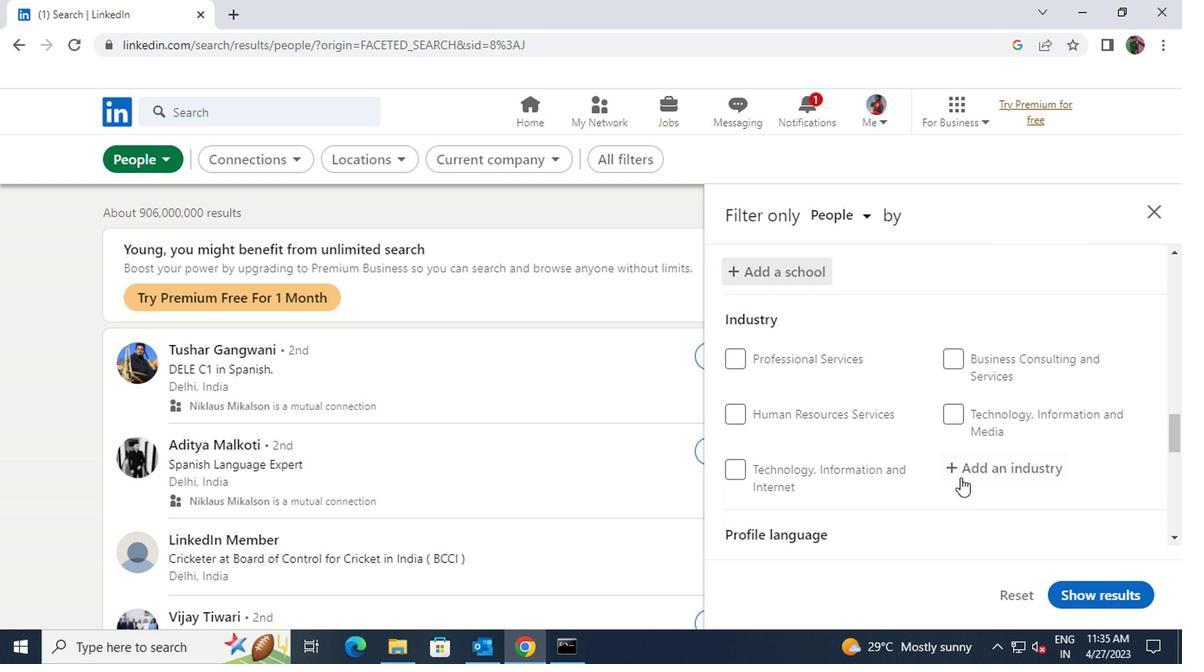 
Action: Mouse pressed left at (958, 475)
Screenshot: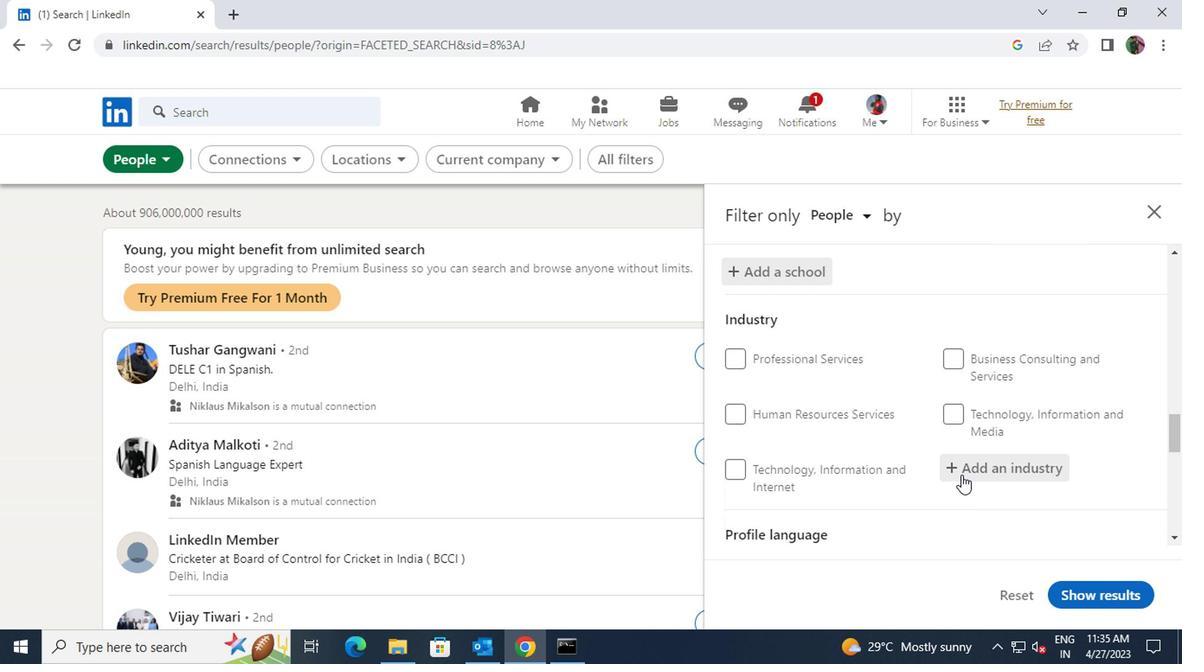 
Action: Key pressed <Key.shift>ELECTRICAL<Key.space>POWER<Key.space>GENERATION
Screenshot: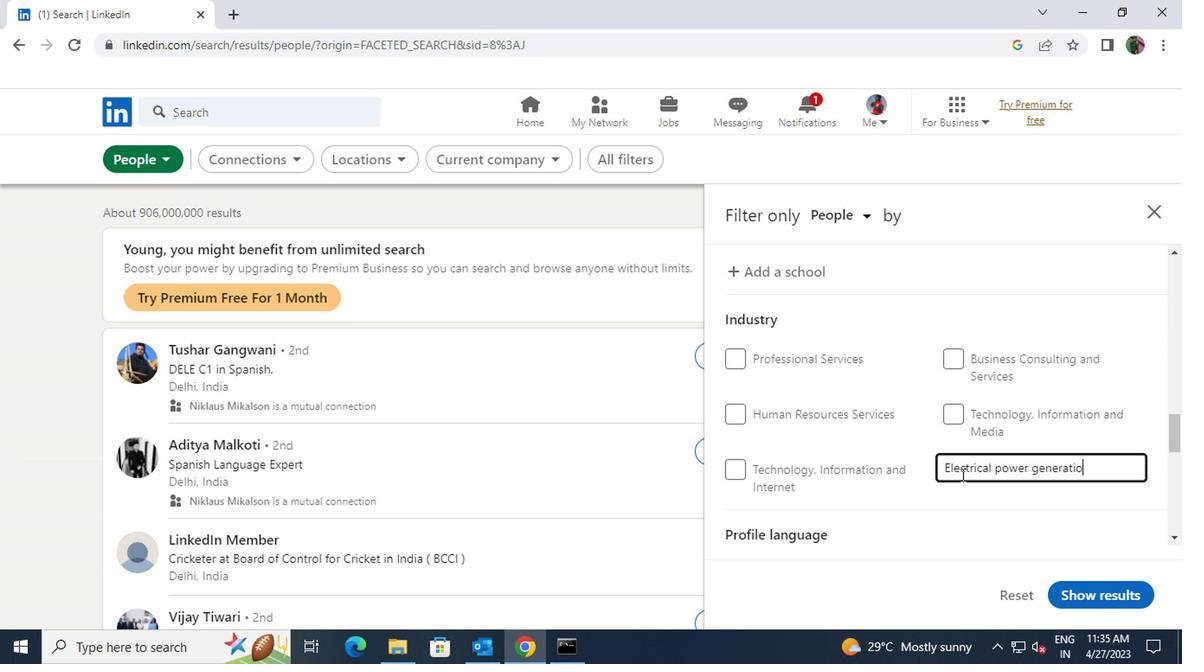 
Action: Mouse scrolled (958, 475) with delta (0, 0)
Screenshot: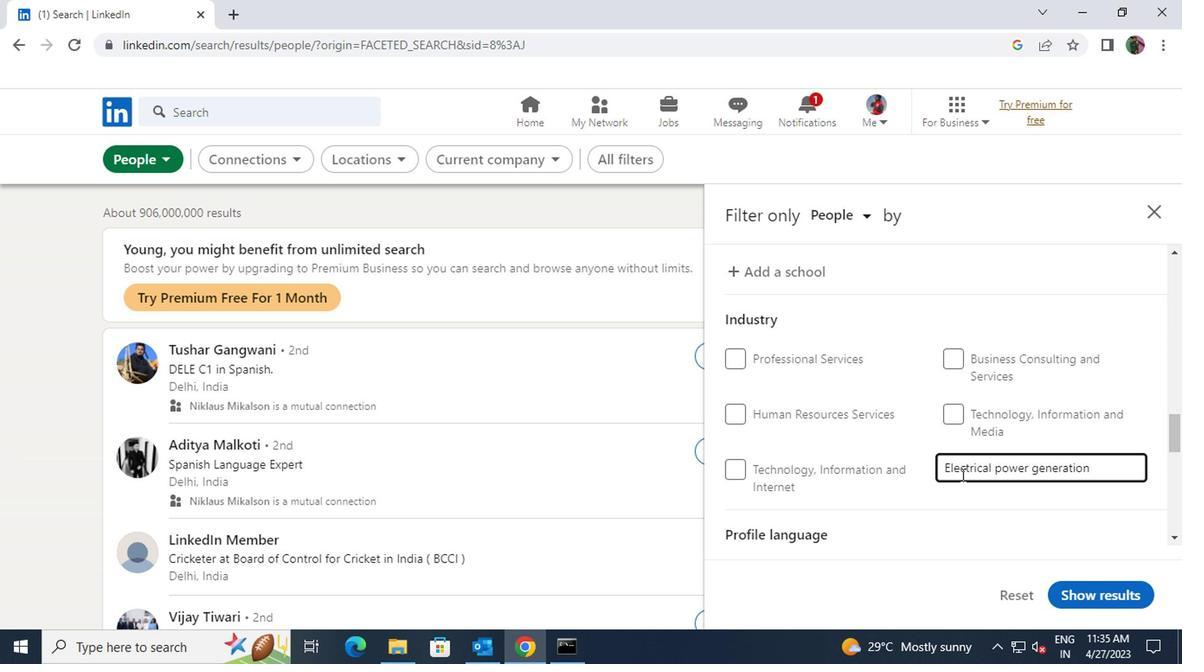 
Action: Mouse scrolled (958, 475) with delta (0, 0)
Screenshot: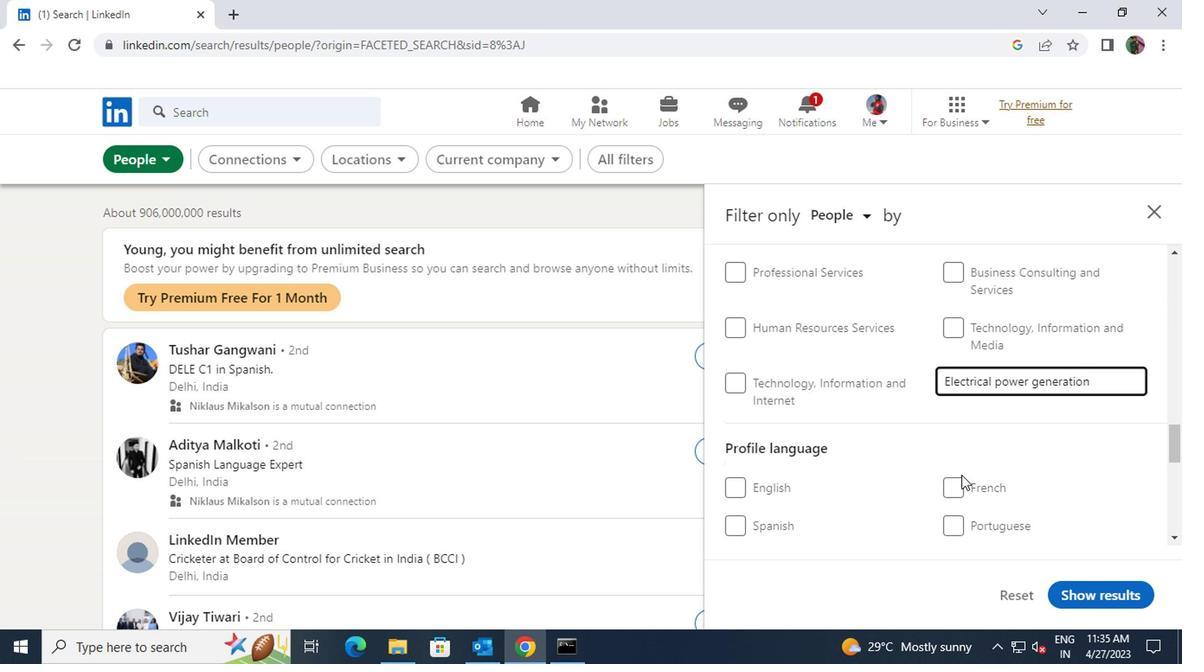 
Action: Mouse moved to (738, 435)
Screenshot: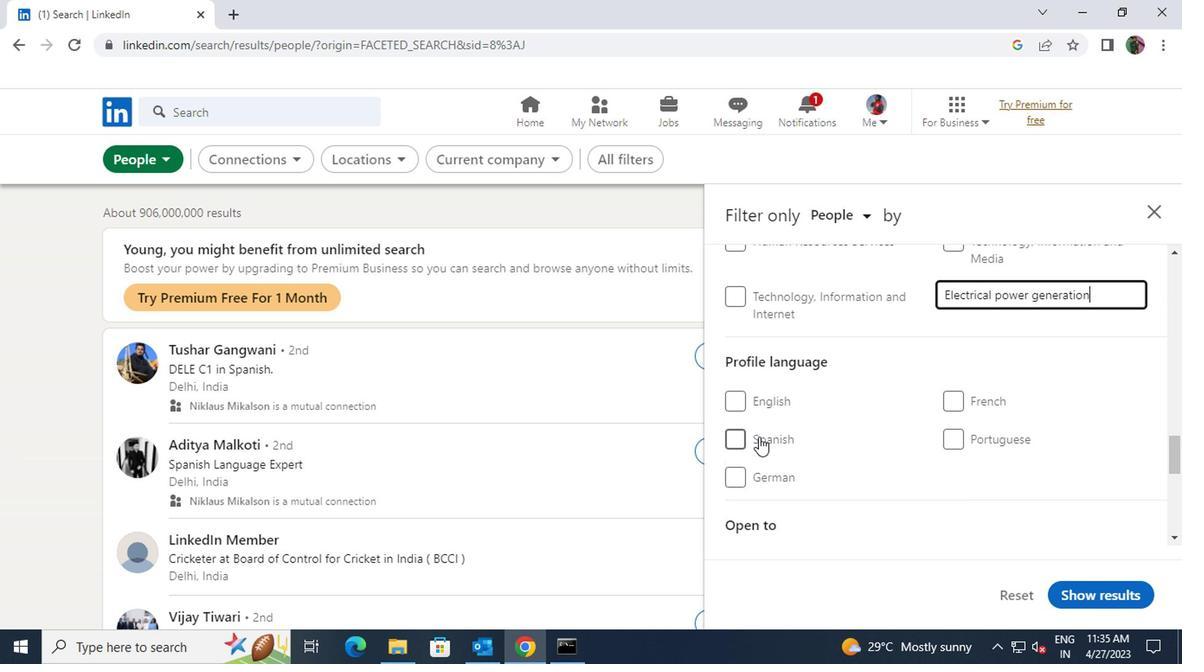
Action: Mouse pressed left at (738, 435)
Screenshot: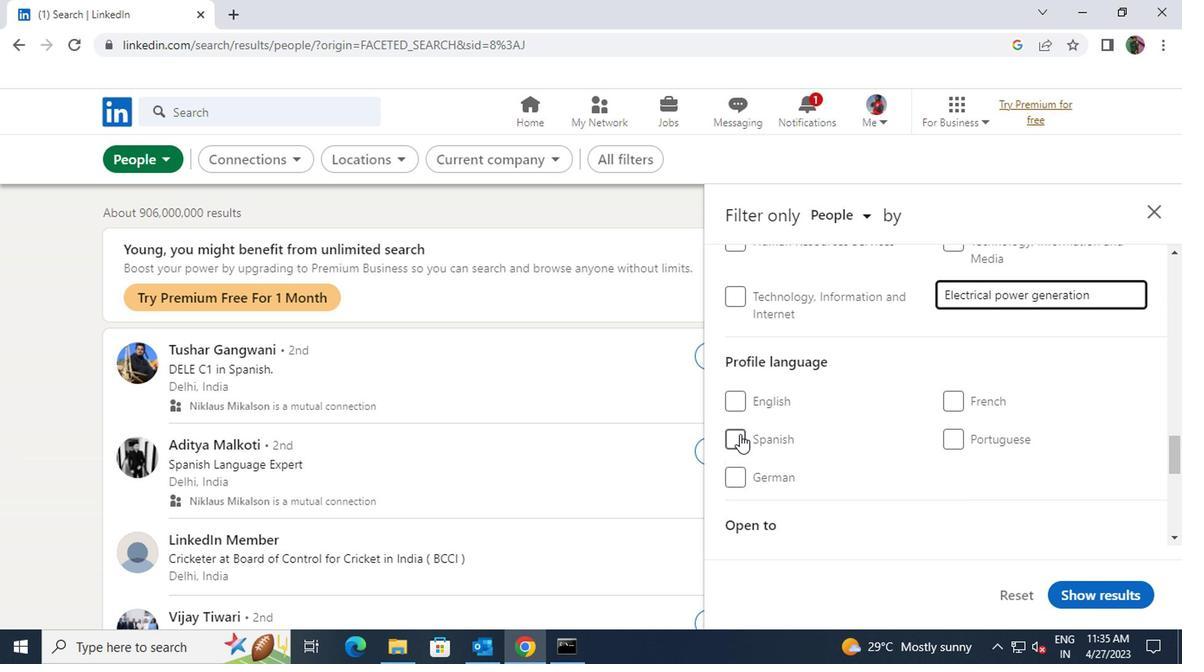 
Action: Mouse moved to (922, 454)
Screenshot: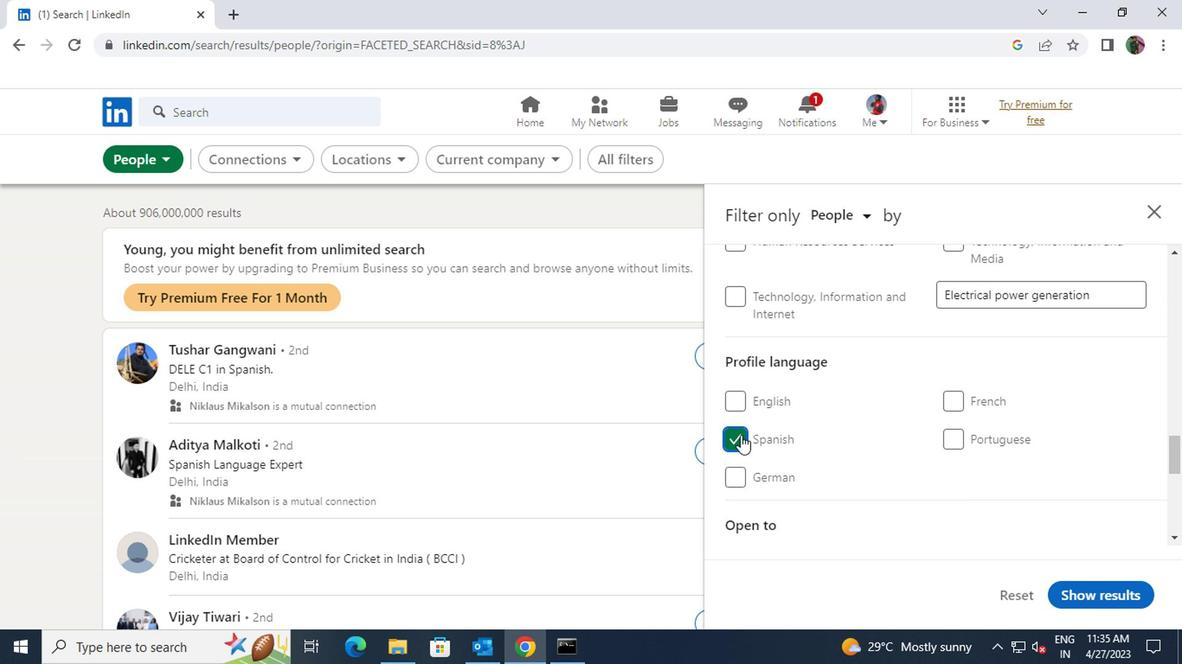 
Action: Mouse scrolled (922, 454) with delta (0, 0)
Screenshot: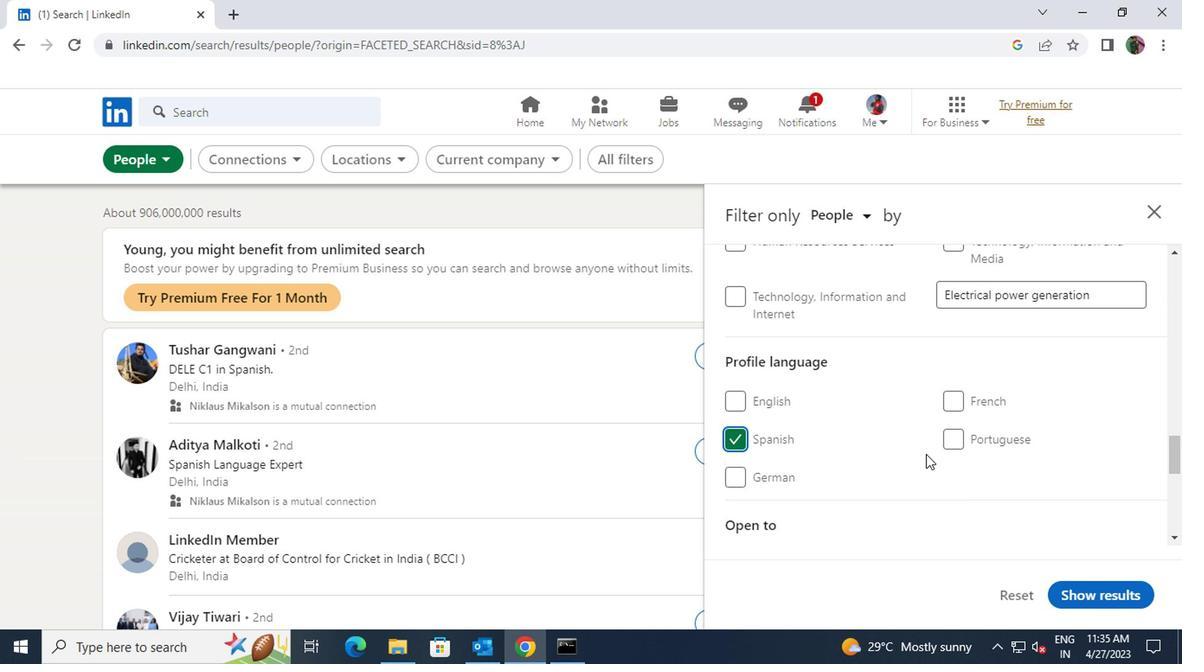 
Action: Mouse scrolled (922, 454) with delta (0, 0)
Screenshot: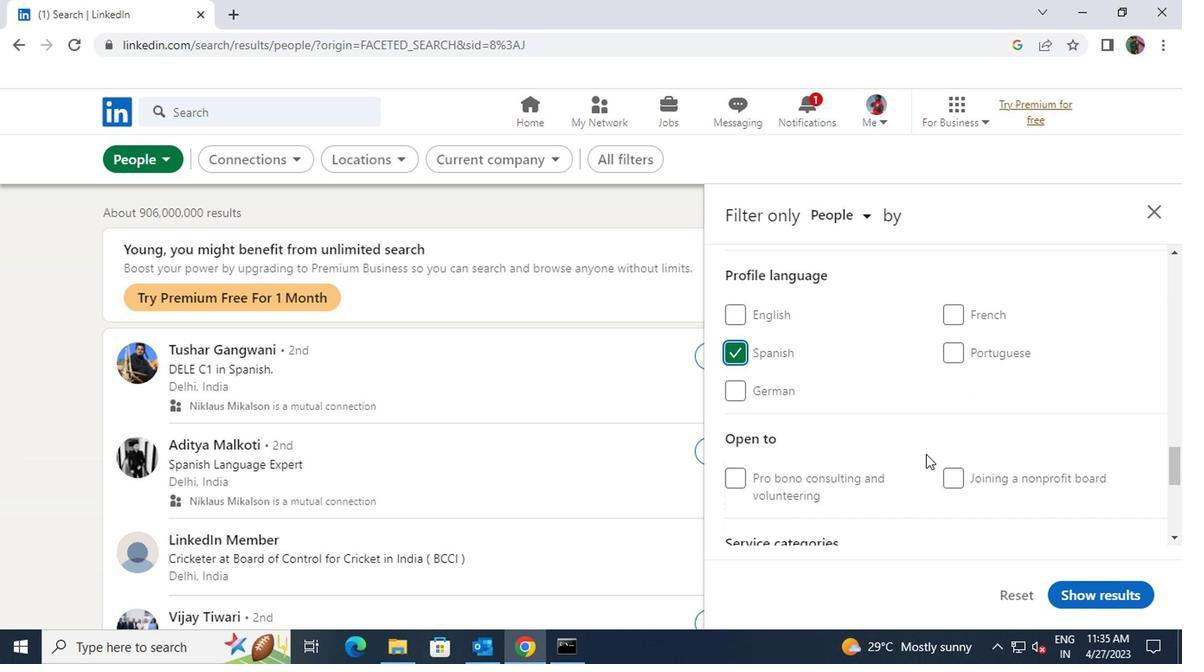 
Action: Mouse scrolled (922, 454) with delta (0, 0)
Screenshot: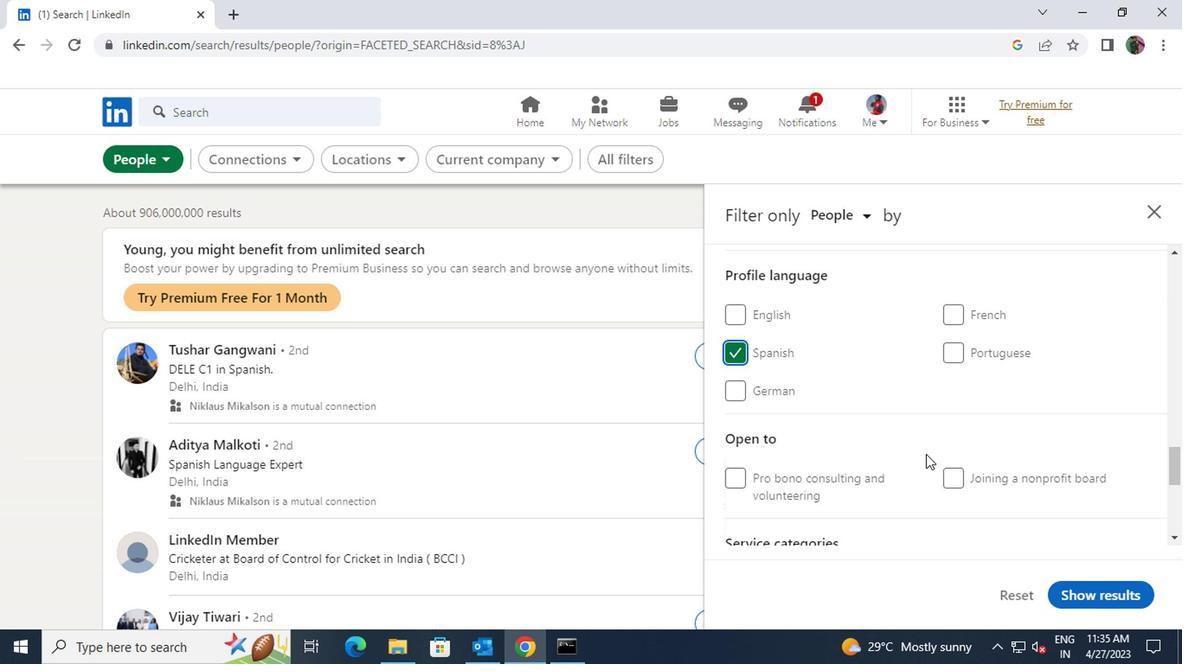 
Action: Mouse moved to (951, 480)
Screenshot: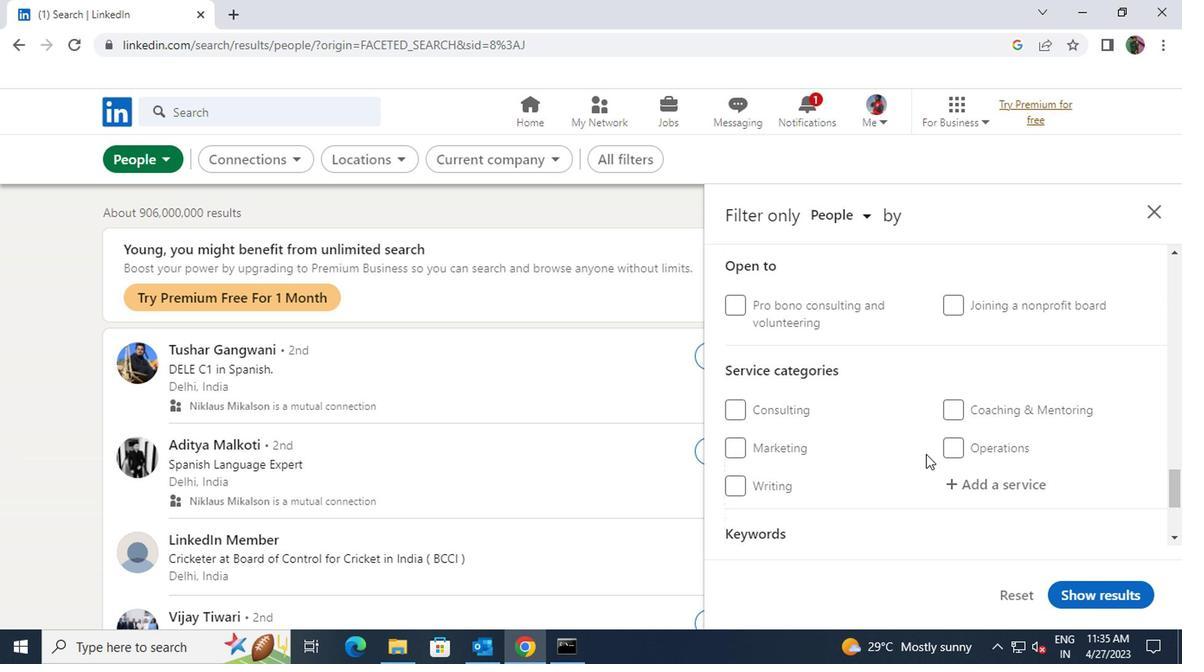 
Action: Mouse pressed left at (951, 480)
Screenshot: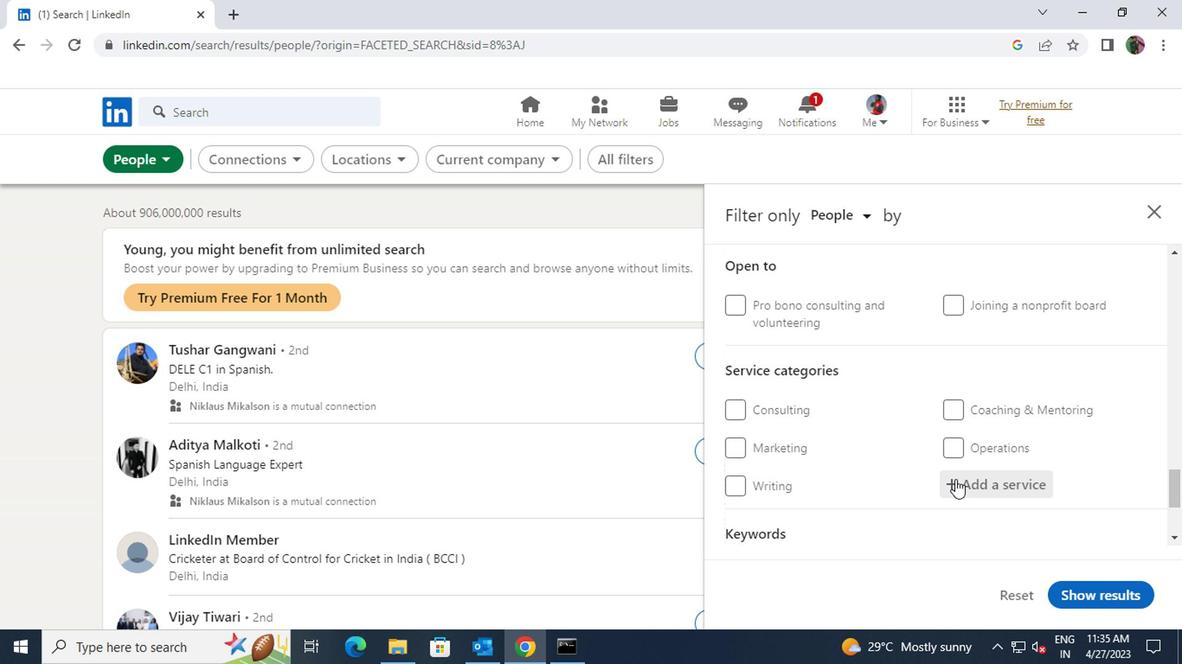 
Action: Key pressed <Key.shift>INJU
Screenshot: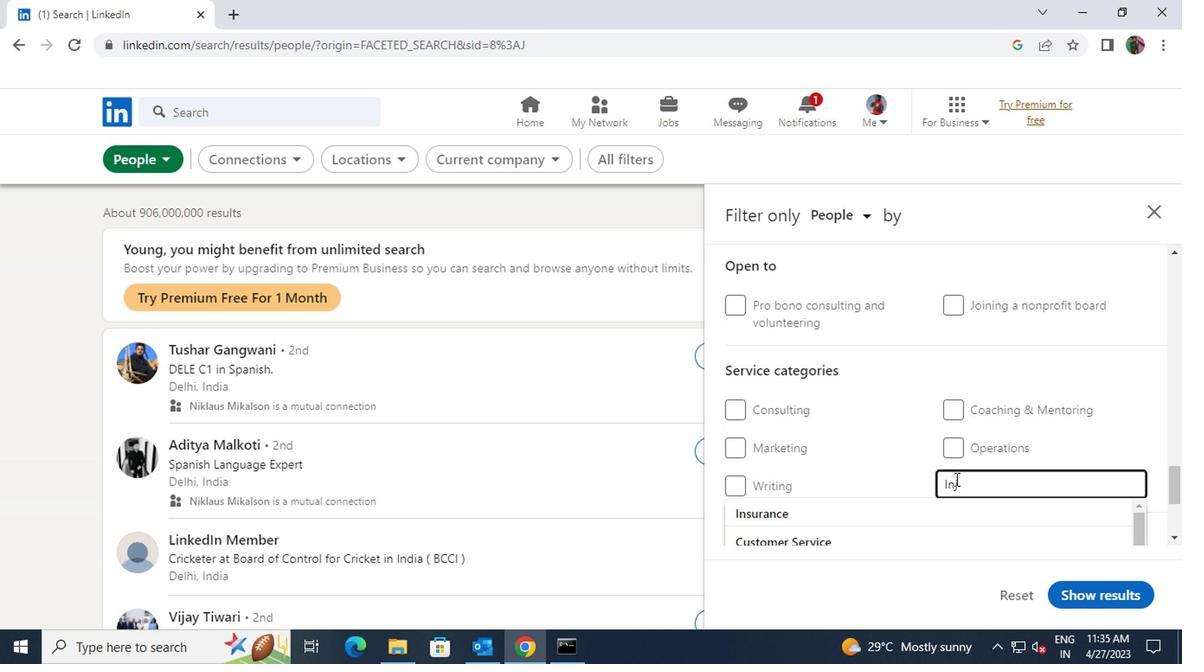 
Action: Mouse moved to (951, 505)
Screenshot: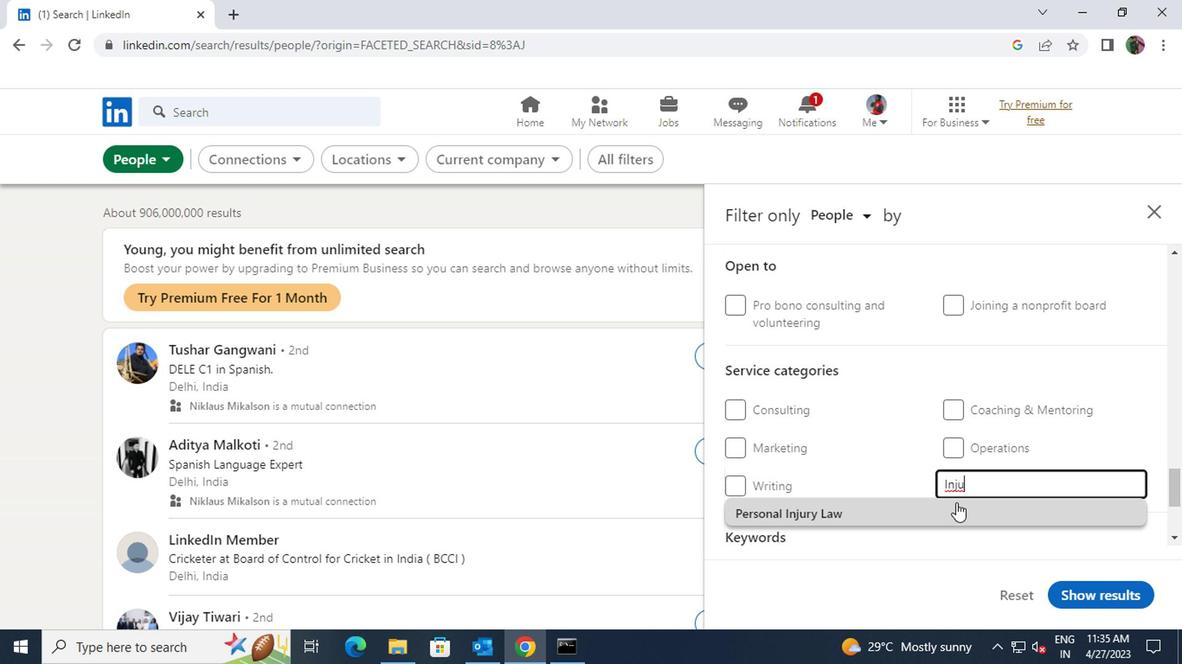 
Action: Mouse pressed left at (951, 505)
Screenshot: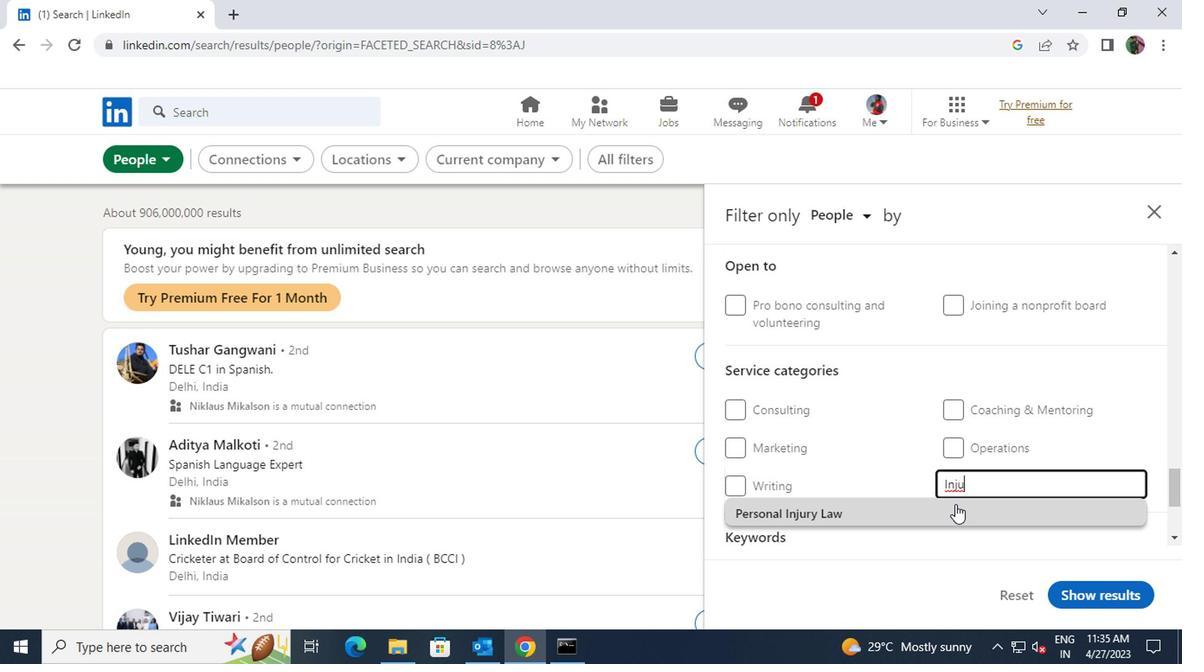 
Action: Mouse scrolled (951, 504) with delta (0, 0)
Screenshot: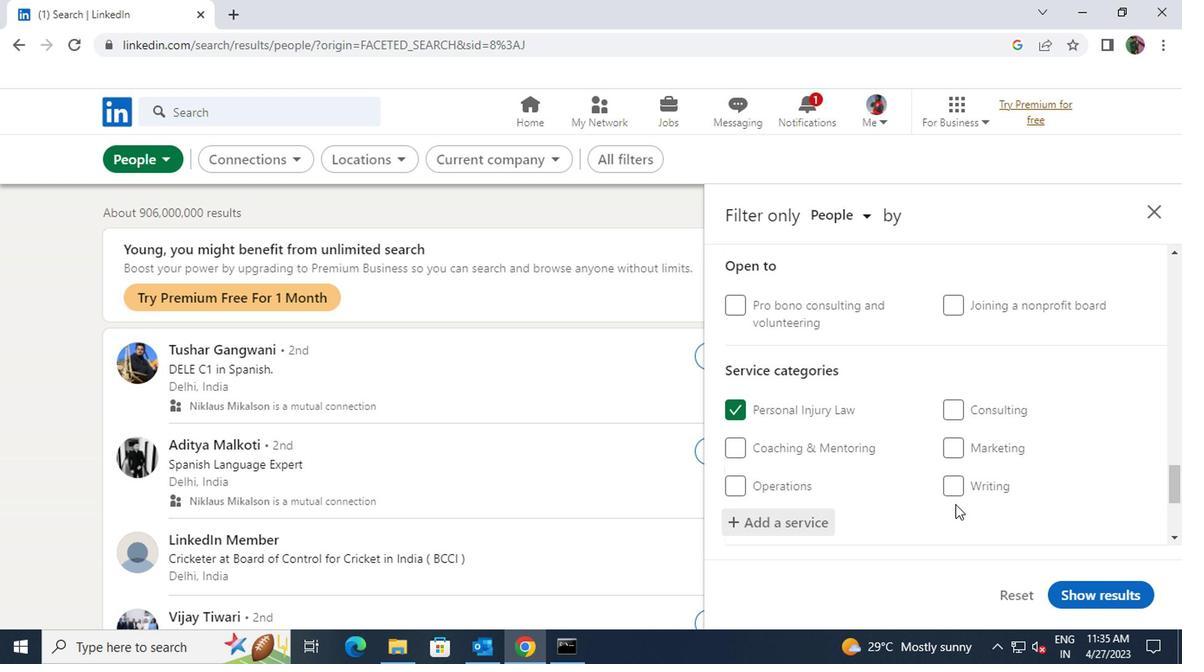 
Action: Mouse scrolled (951, 504) with delta (0, 0)
Screenshot: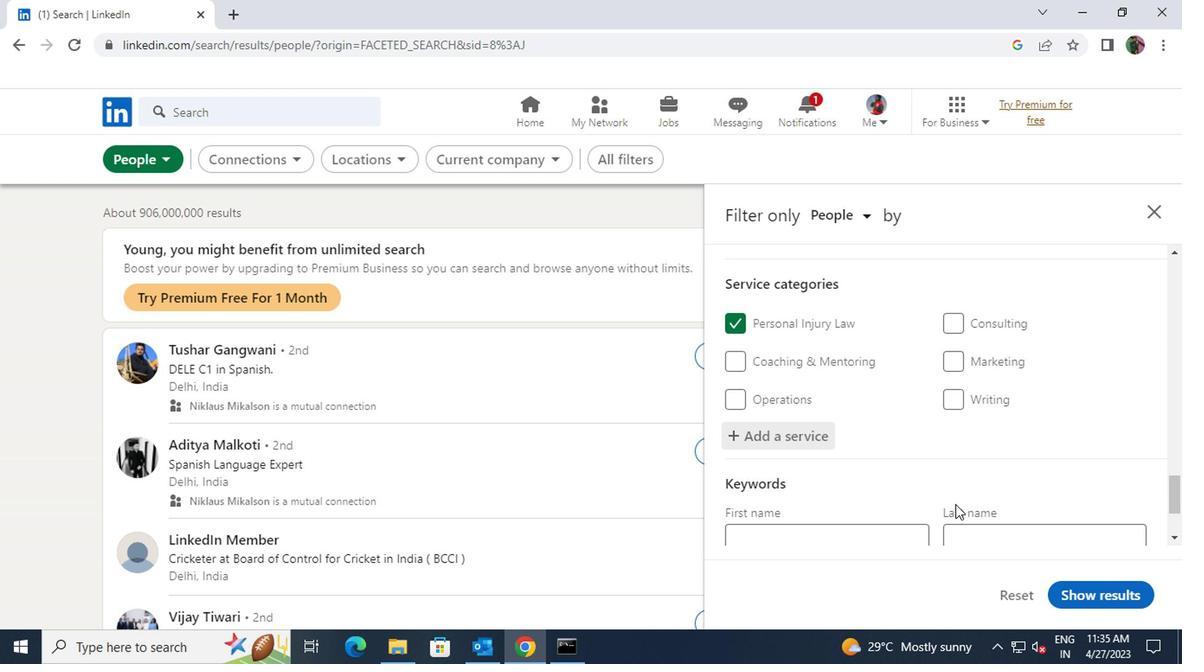 
Action: Mouse scrolled (951, 504) with delta (0, 0)
Screenshot: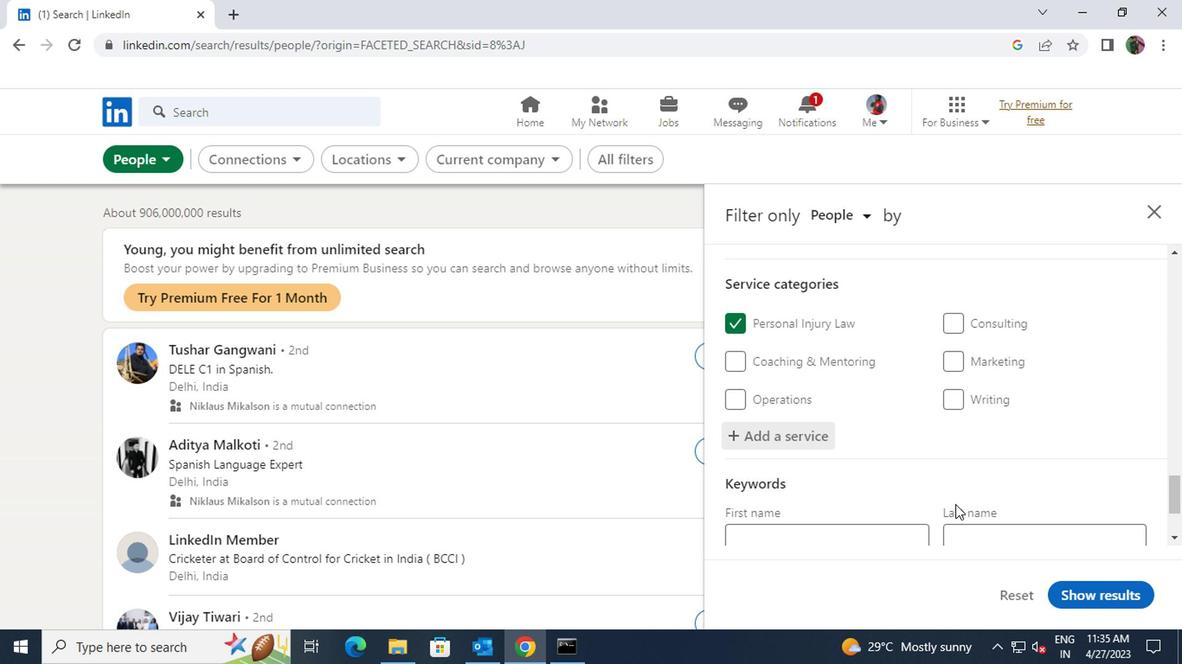 
Action: Mouse moved to (879, 468)
Screenshot: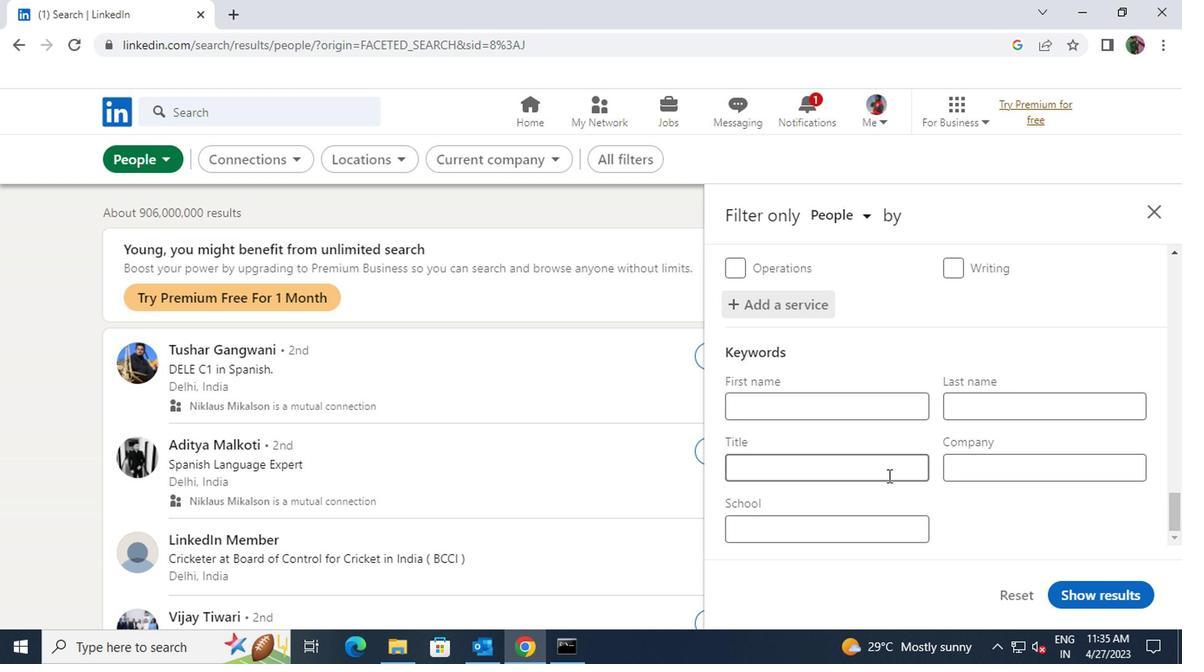 
Action: Mouse pressed left at (879, 468)
Screenshot: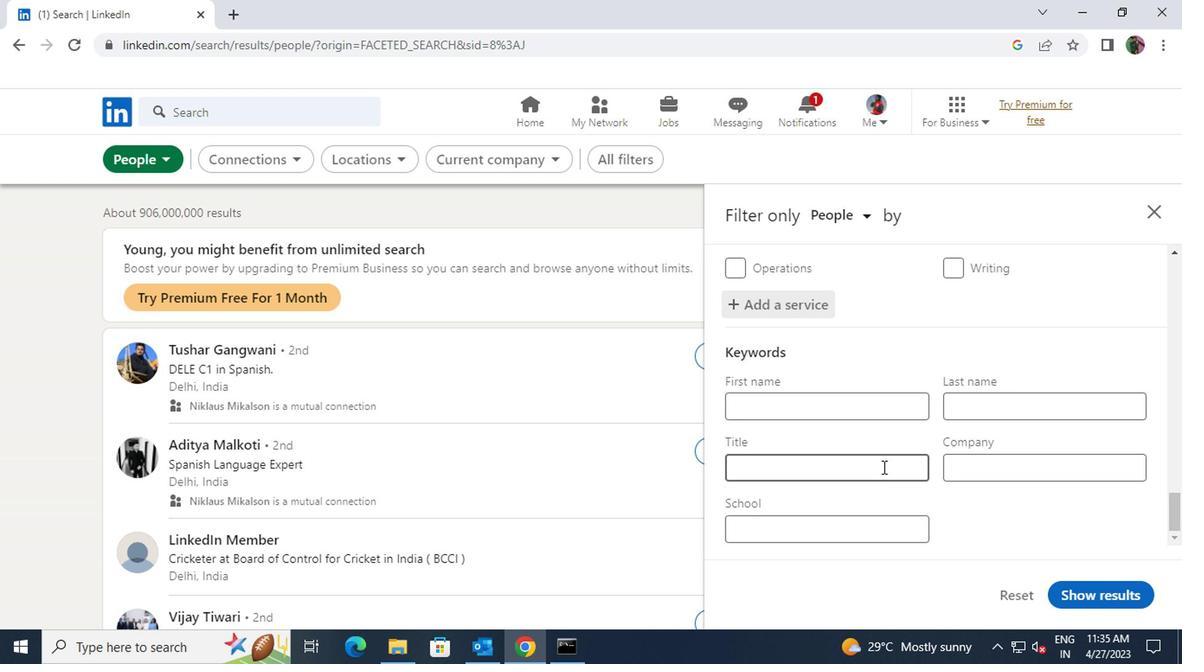 
Action: Key pressed <Key.shift>PHONE<Key.space>SURVEY<Key.space>CONDUCTOR
Screenshot: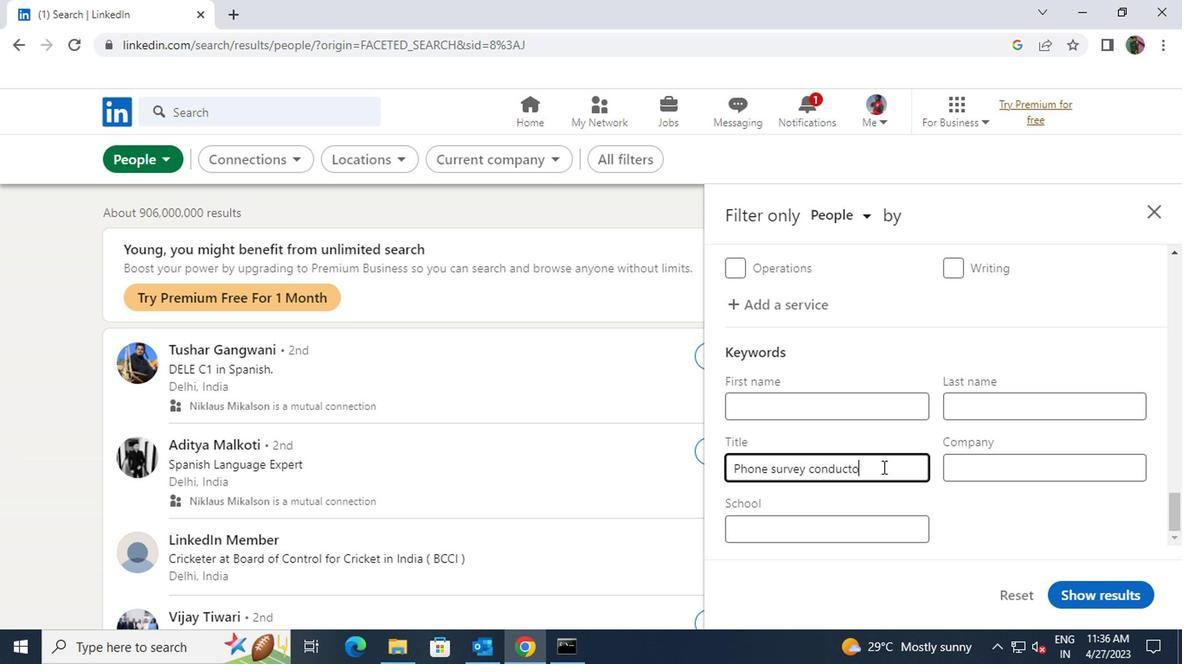 
Action: Mouse moved to (1091, 589)
Screenshot: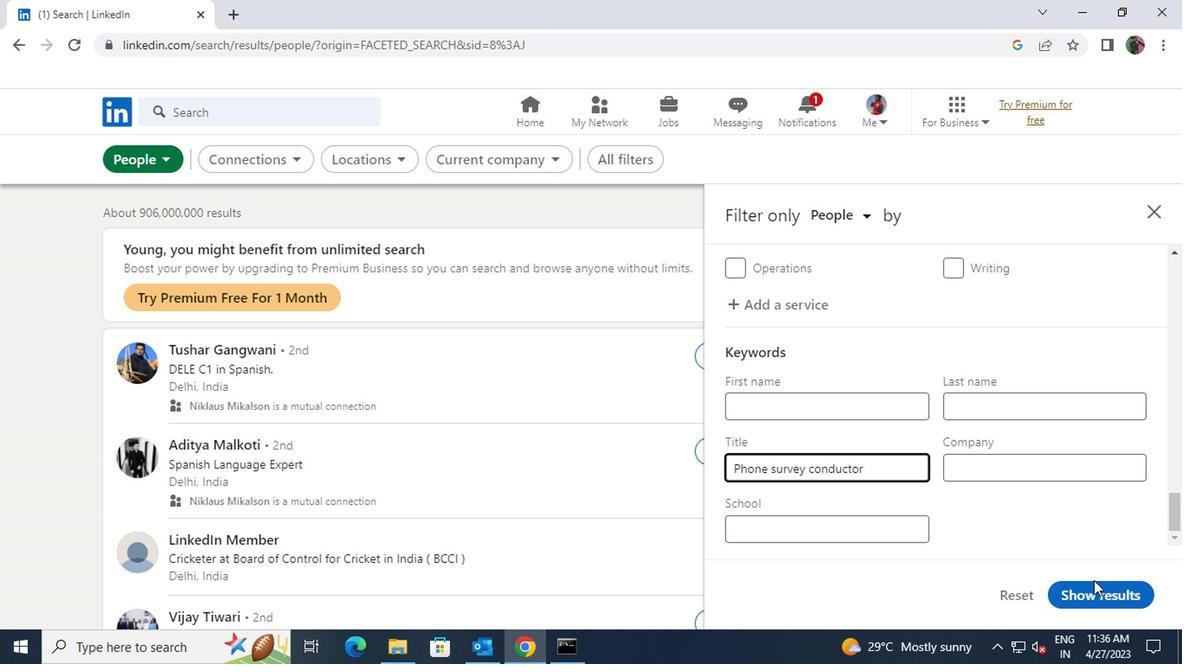 
Action: Mouse pressed left at (1091, 589)
Screenshot: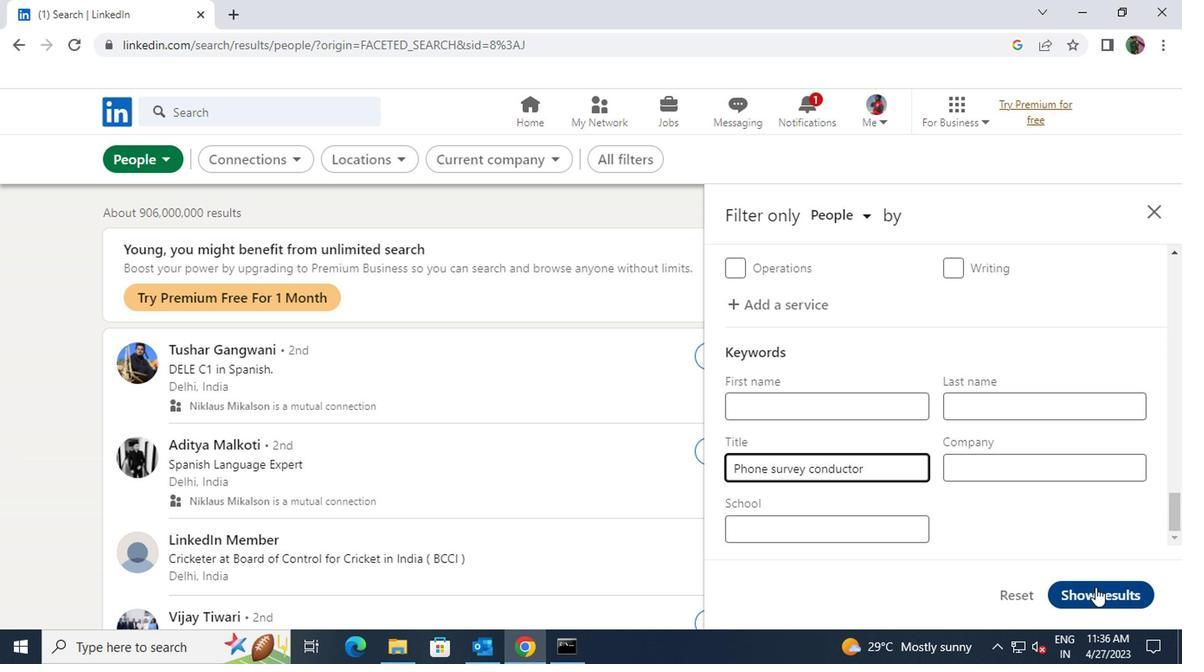 
